 Task: Open a blank sheet, save the file as Selfimprovement.doc and add heading 'Self-improvement'Self-improvement ,with the parapraph,with the parapraph Self-improvement is the conscious effort to enhance one's knowledge, skills, and personal growth. It involves setting goals, acquiring new abilities, and developing positive habits. Self-improvement empowers individuals to reach their full potential and lead more fulfilling and meaningful lives.Apply Font Style Andalus And font size 15. Apply font style in  Heading Elephant and font size 15 Change heading alignment to  Center
Action: Mouse moved to (203, 227)
Screenshot: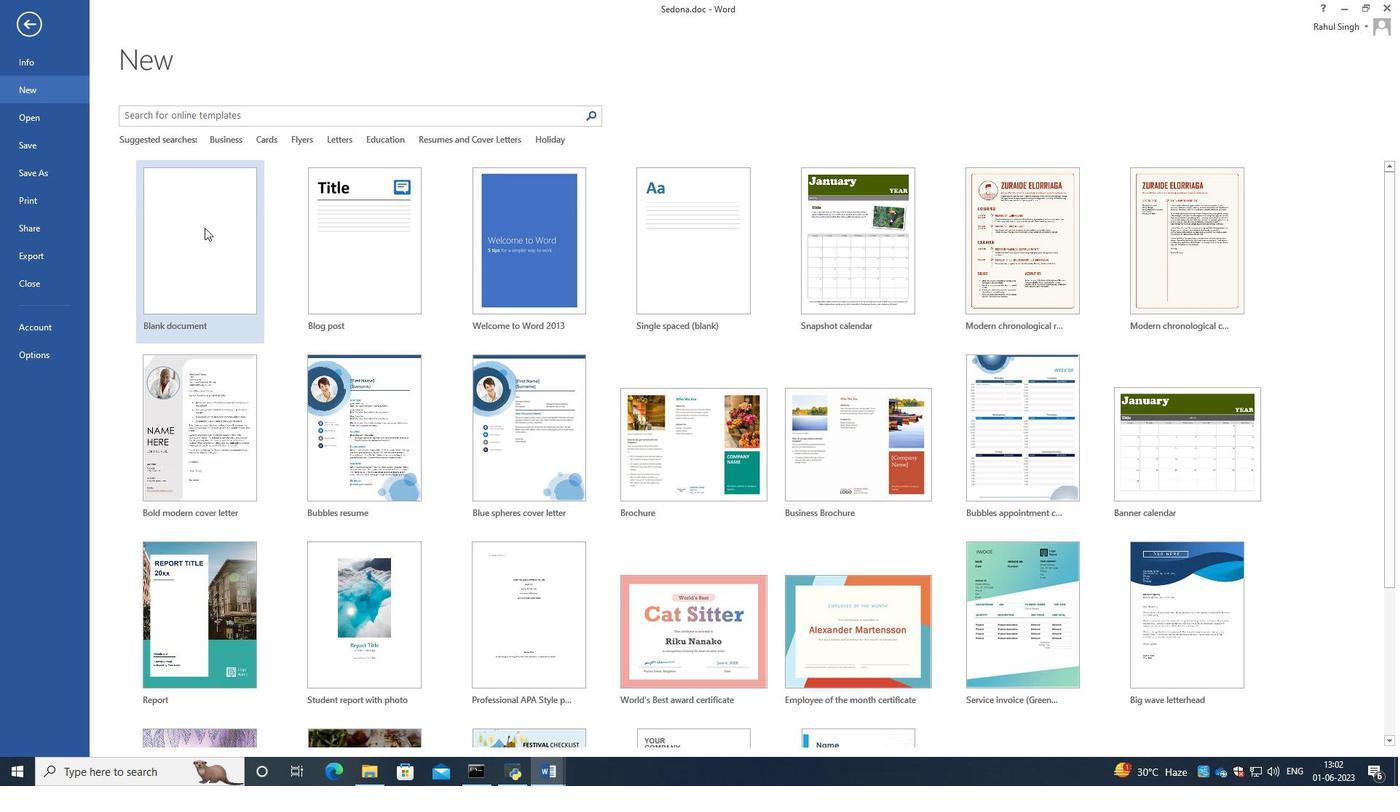 
Action: Mouse pressed left at (203, 227)
Screenshot: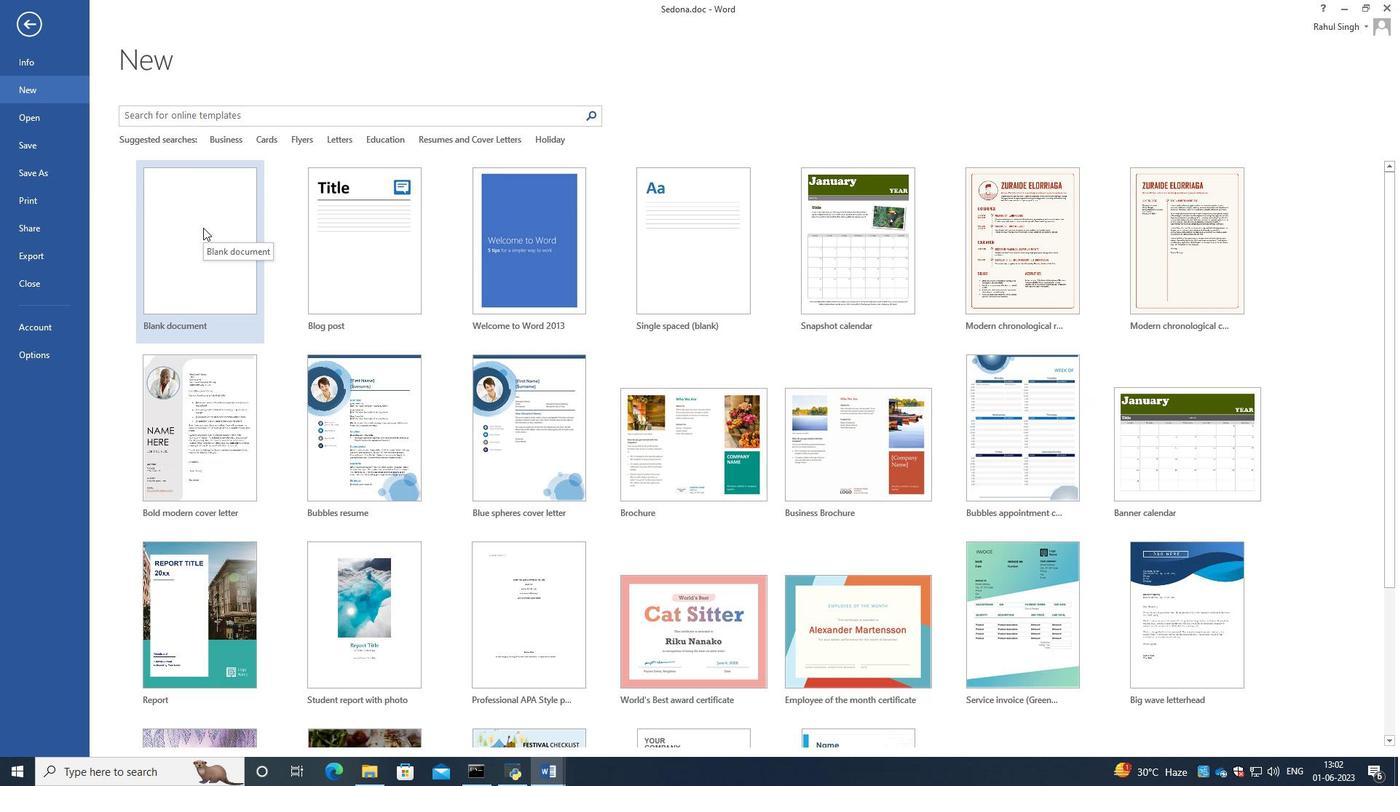
Action: Mouse moved to (23, 23)
Screenshot: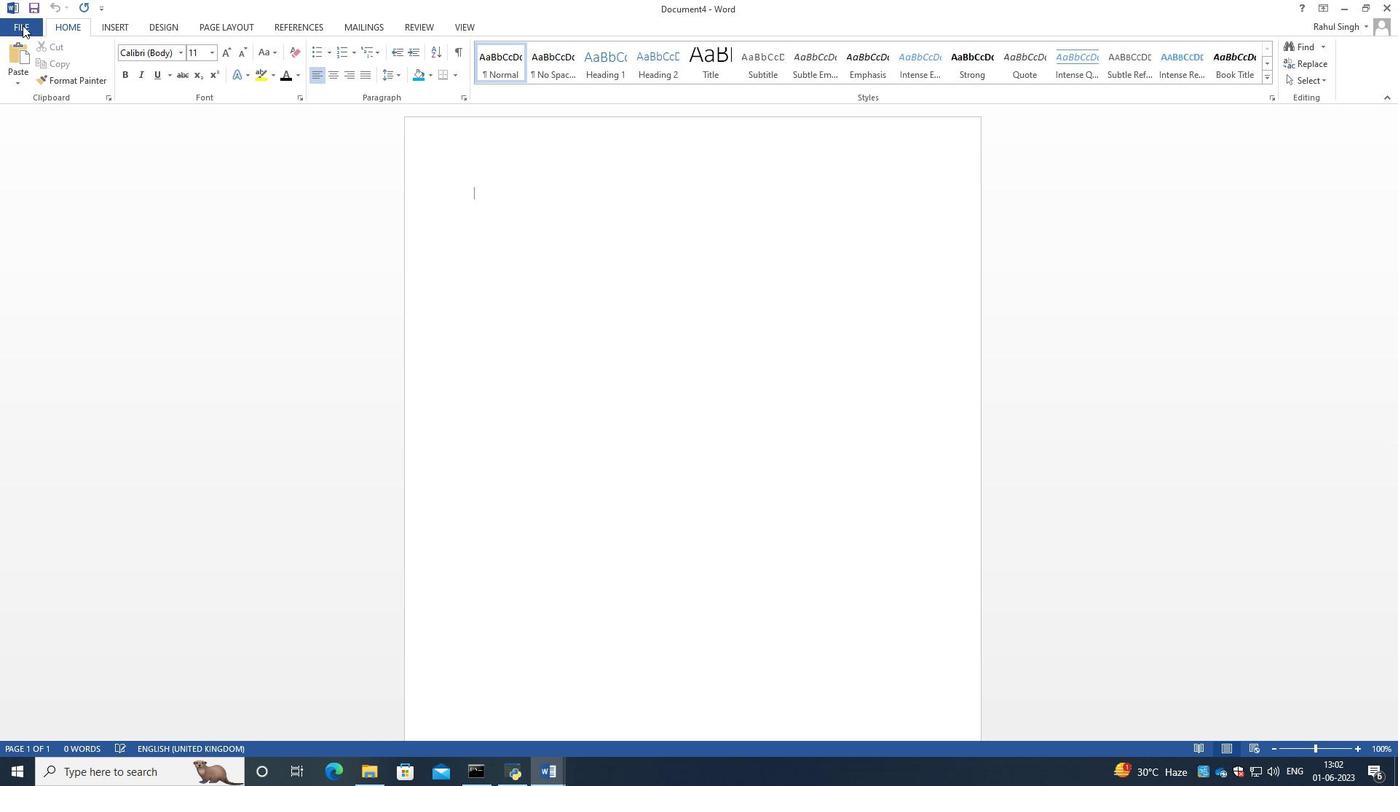 
Action: Mouse pressed left at (23, 23)
Screenshot: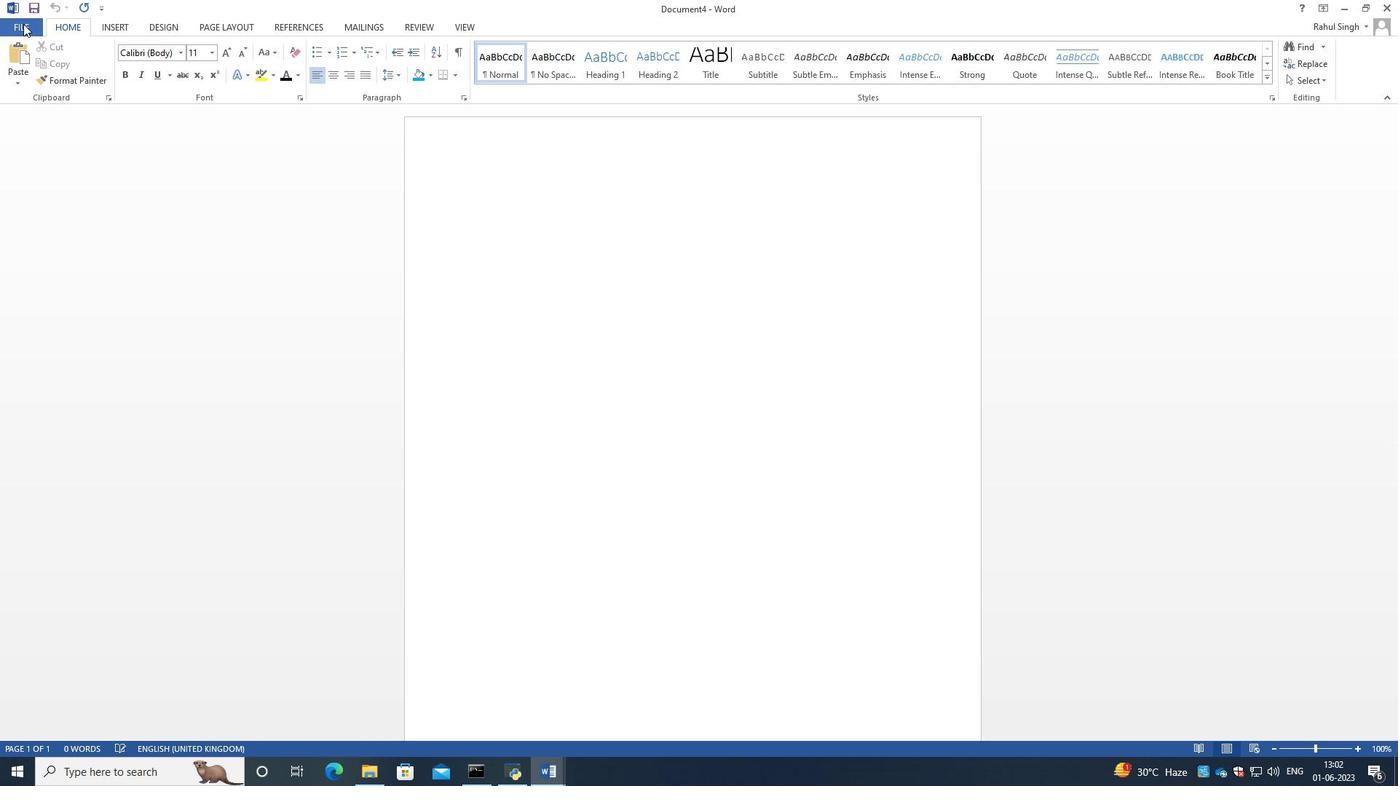 
Action: Mouse moved to (54, 179)
Screenshot: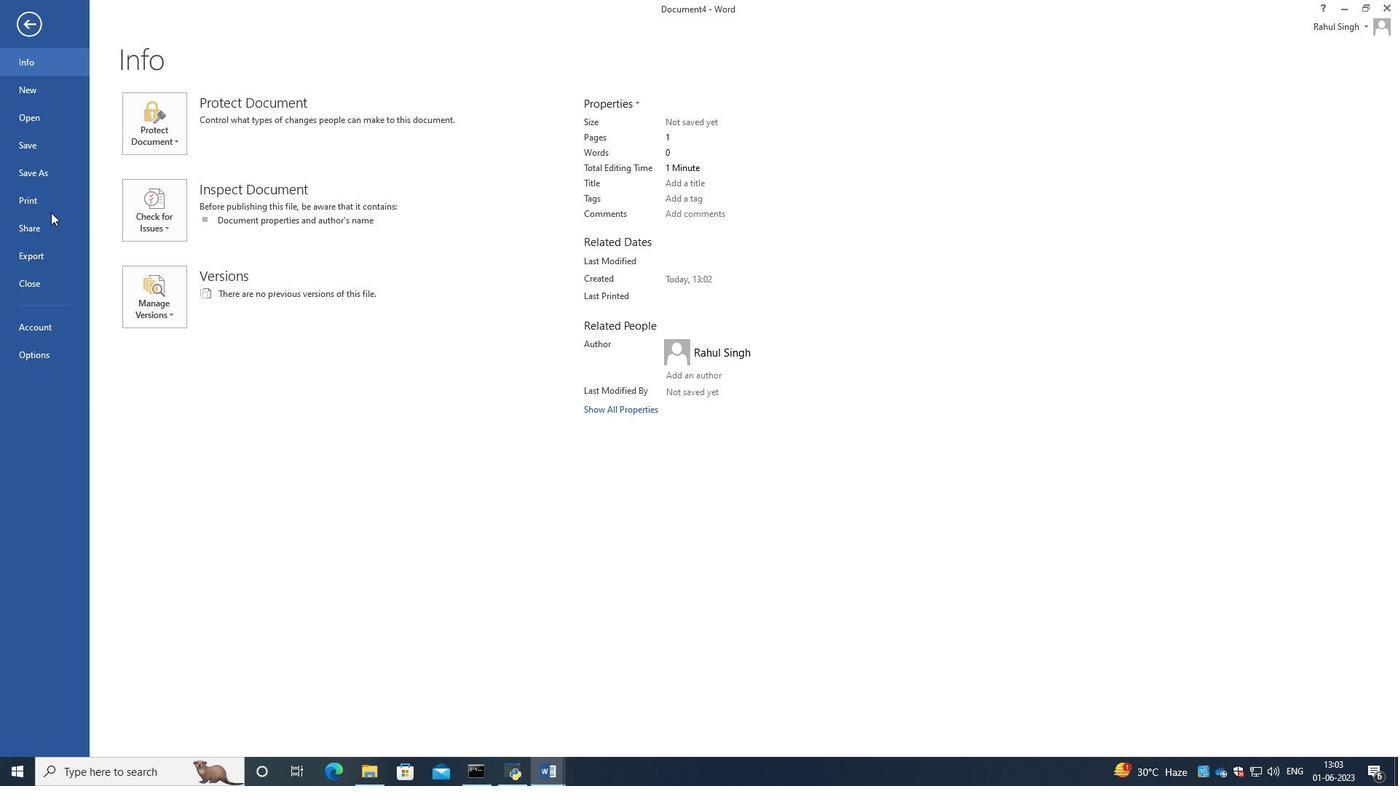 
Action: Mouse pressed left at (54, 179)
Screenshot: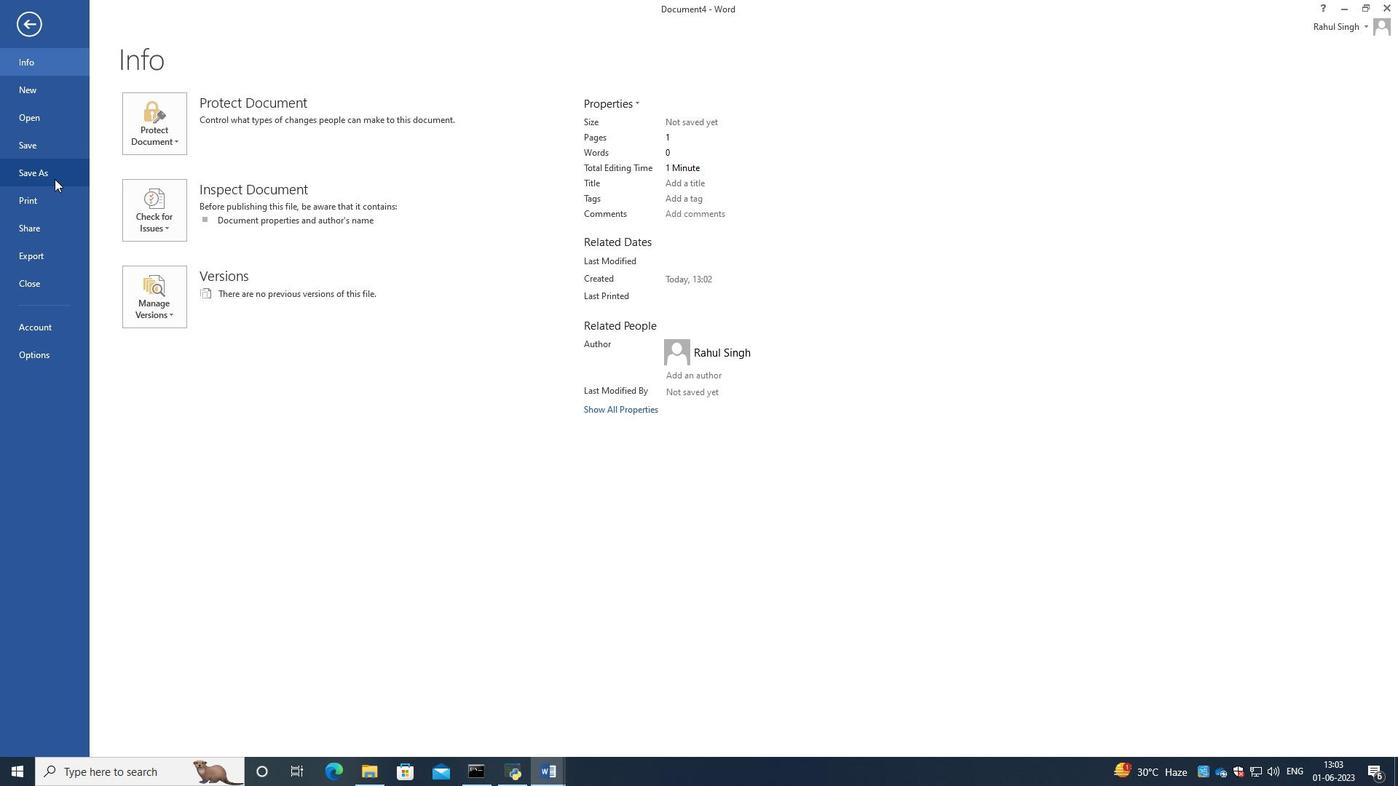 
Action: Mouse moved to (397, 199)
Screenshot: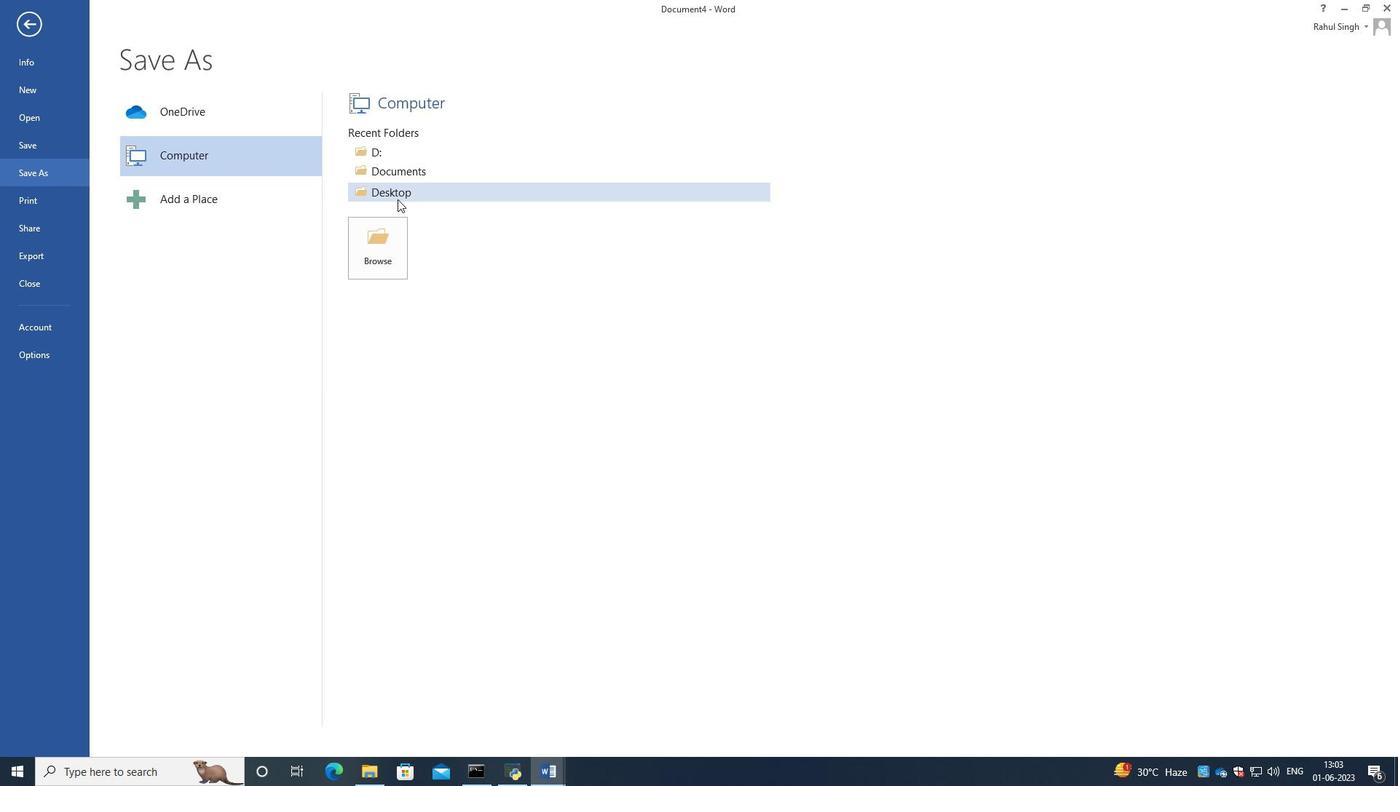 
Action: Mouse pressed left at (397, 199)
Screenshot: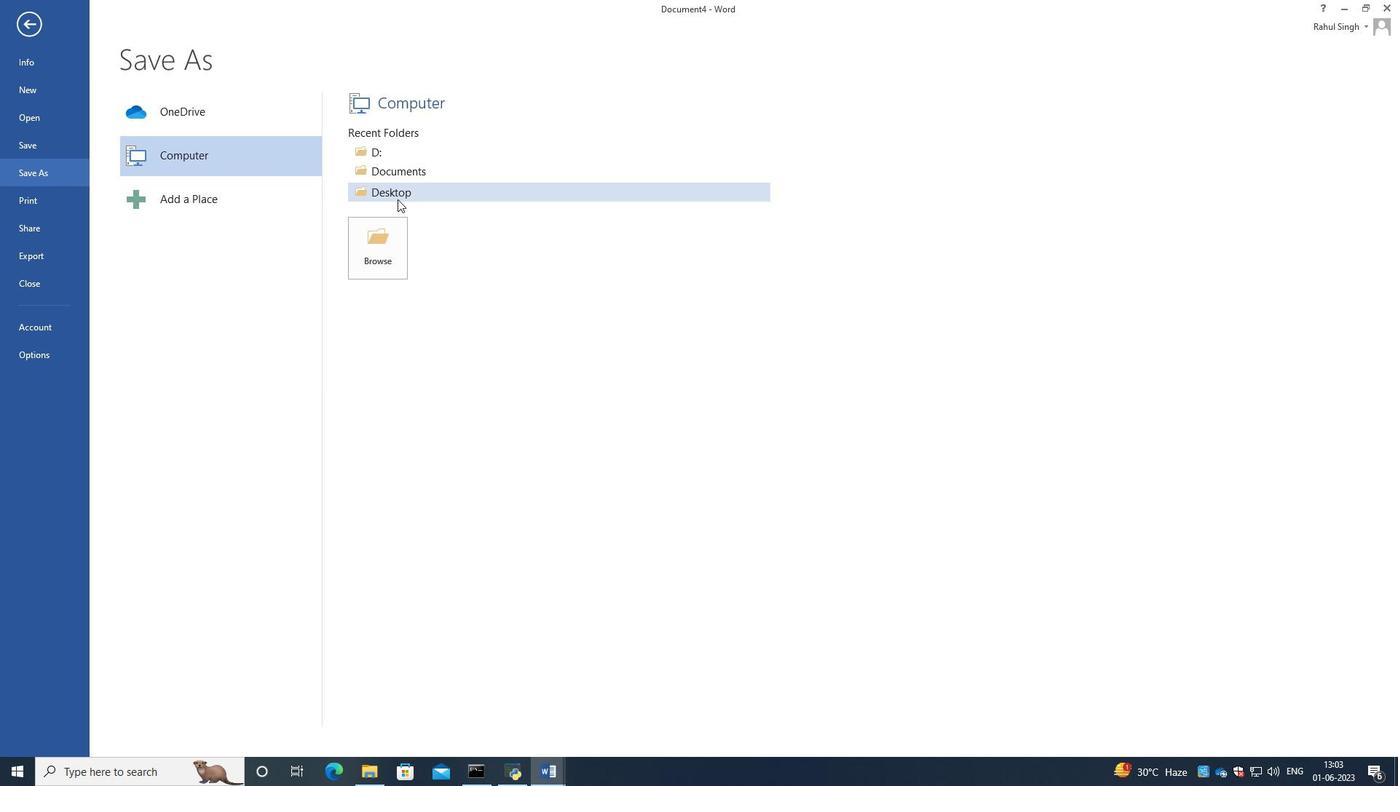 
Action: Mouse moved to (85, 252)
Screenshot: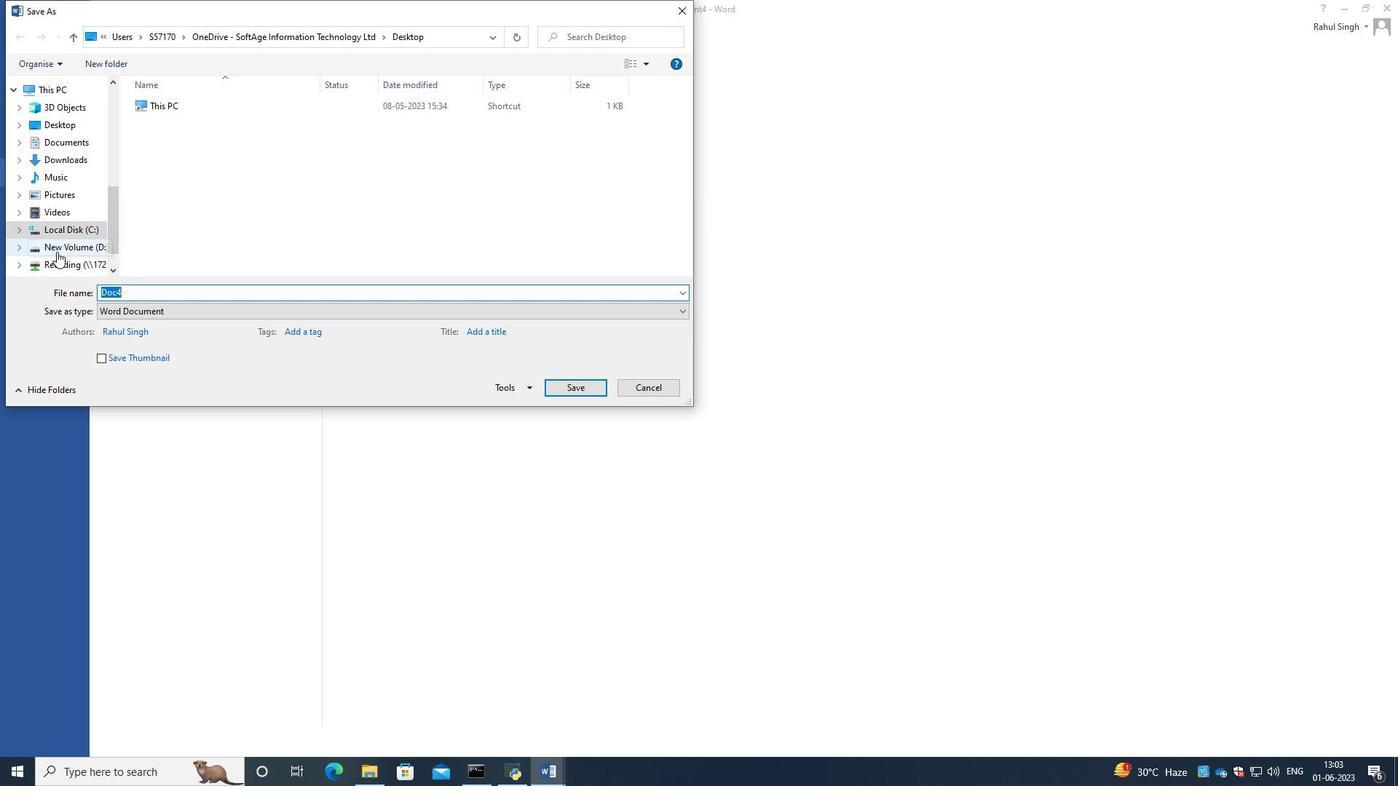 
Action: Mouse pressed left at (85, 252)
Screenshot: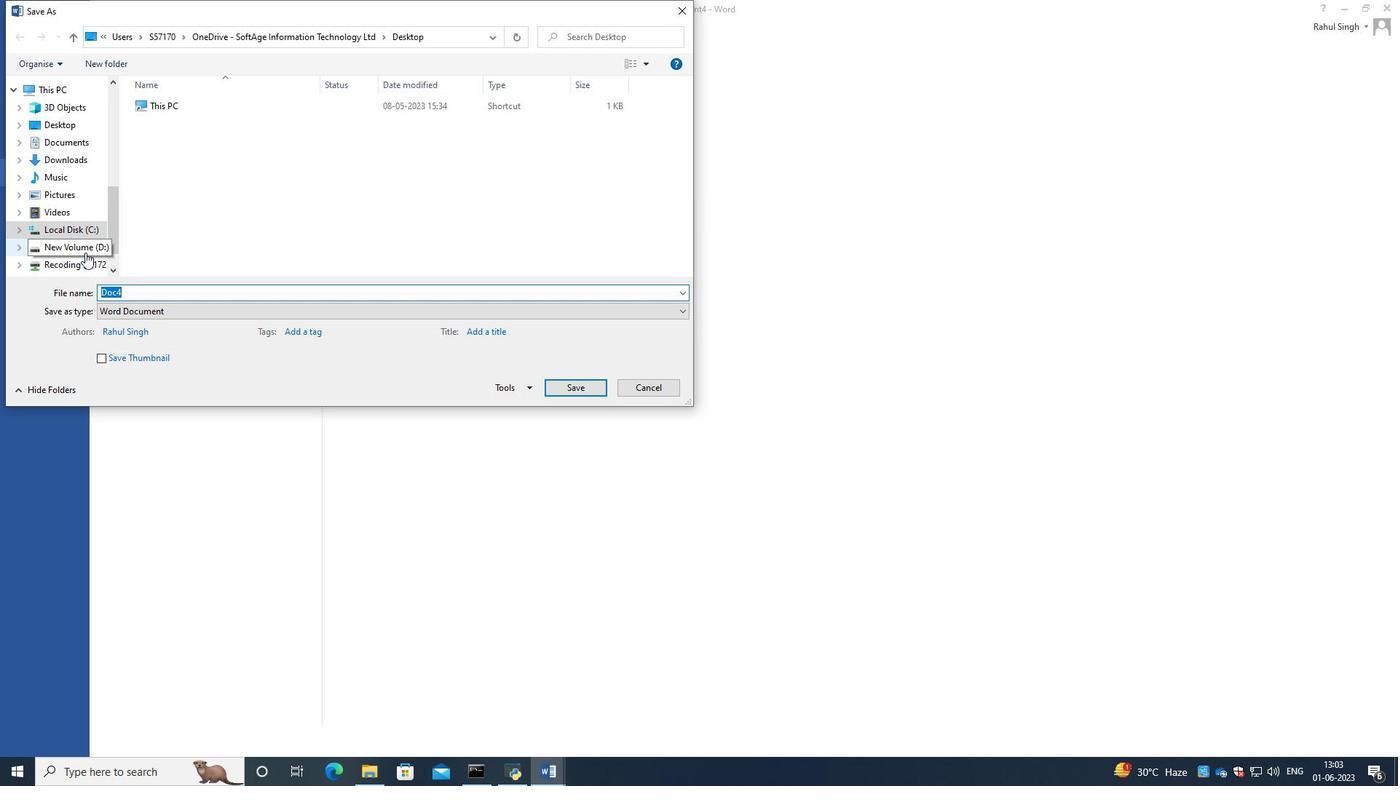 
Action: Mouse moved to (172, 289)
Screenshot: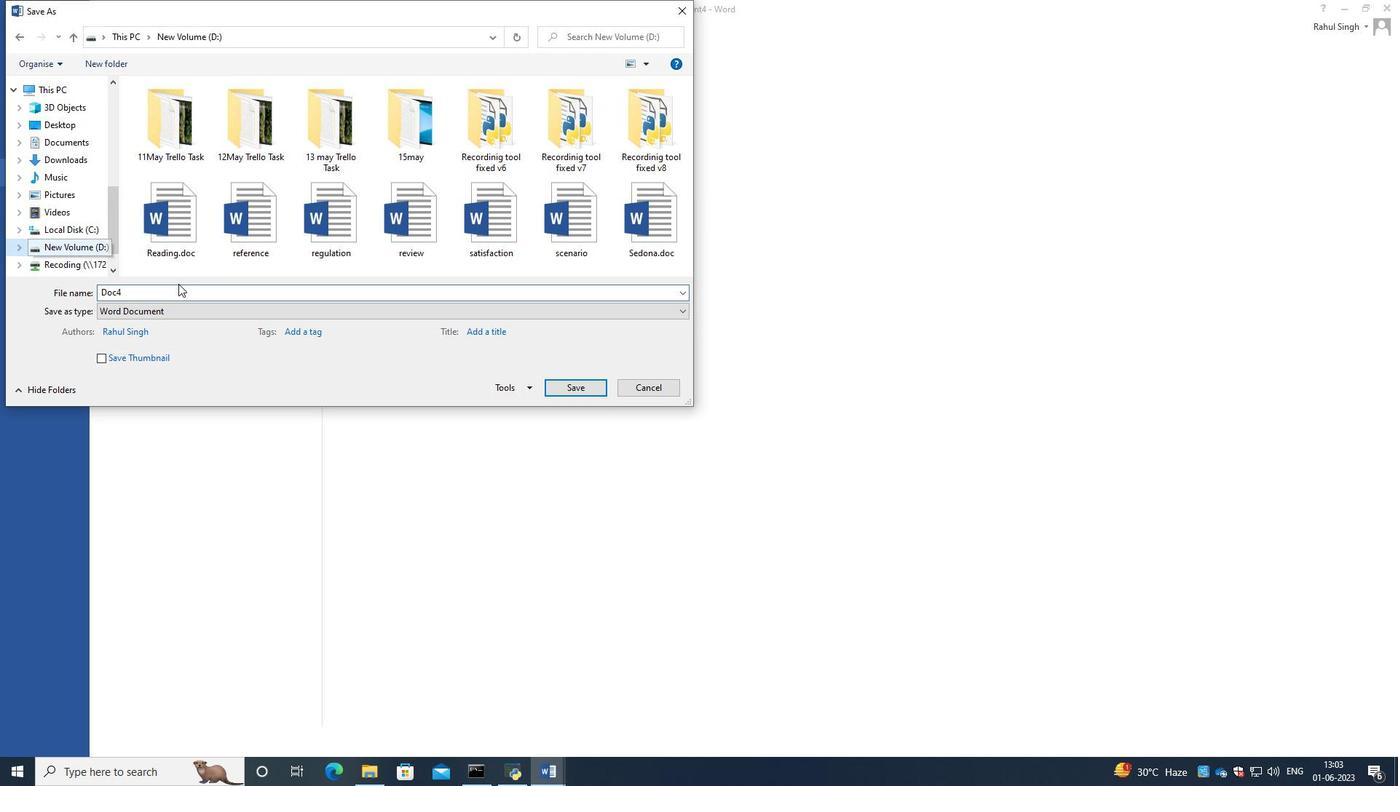 
Action: Mouse pressed left at (172, 289)
Screenshot: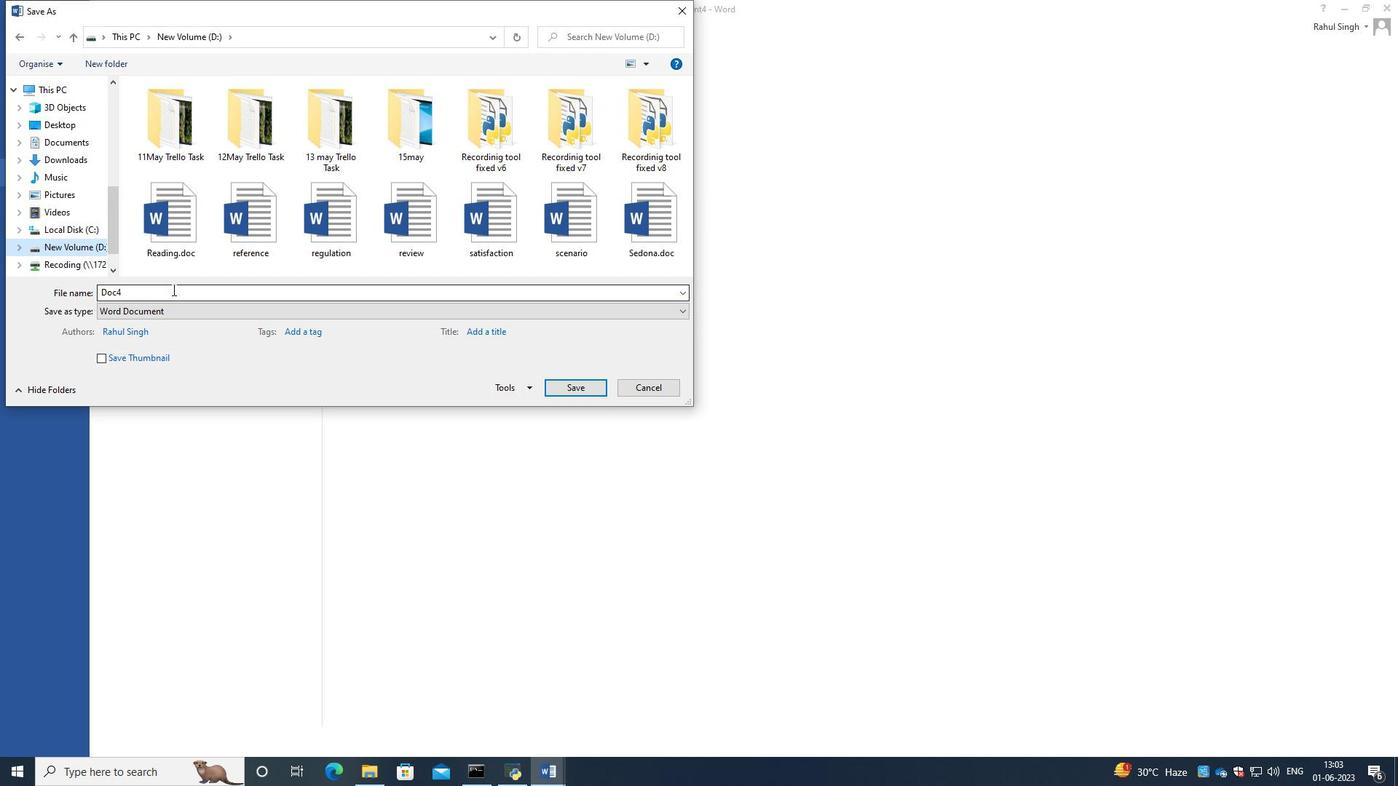 
Action: Key pressed <Key.backspace><Key.caps_lock>S<Key.caps_lock>elfimprovment.doc
Screenshot: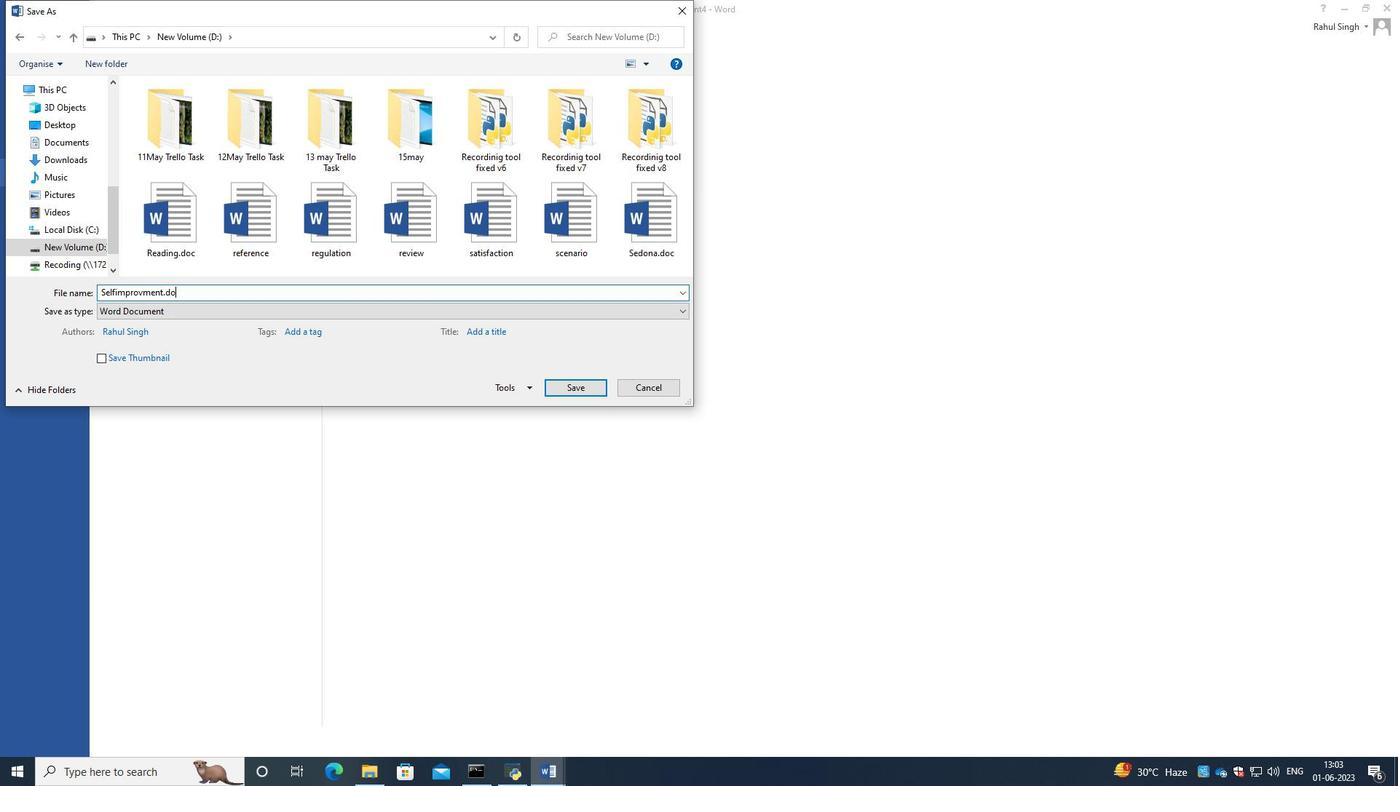 
Action: Mouse moved to (578, 385)
Screenshot: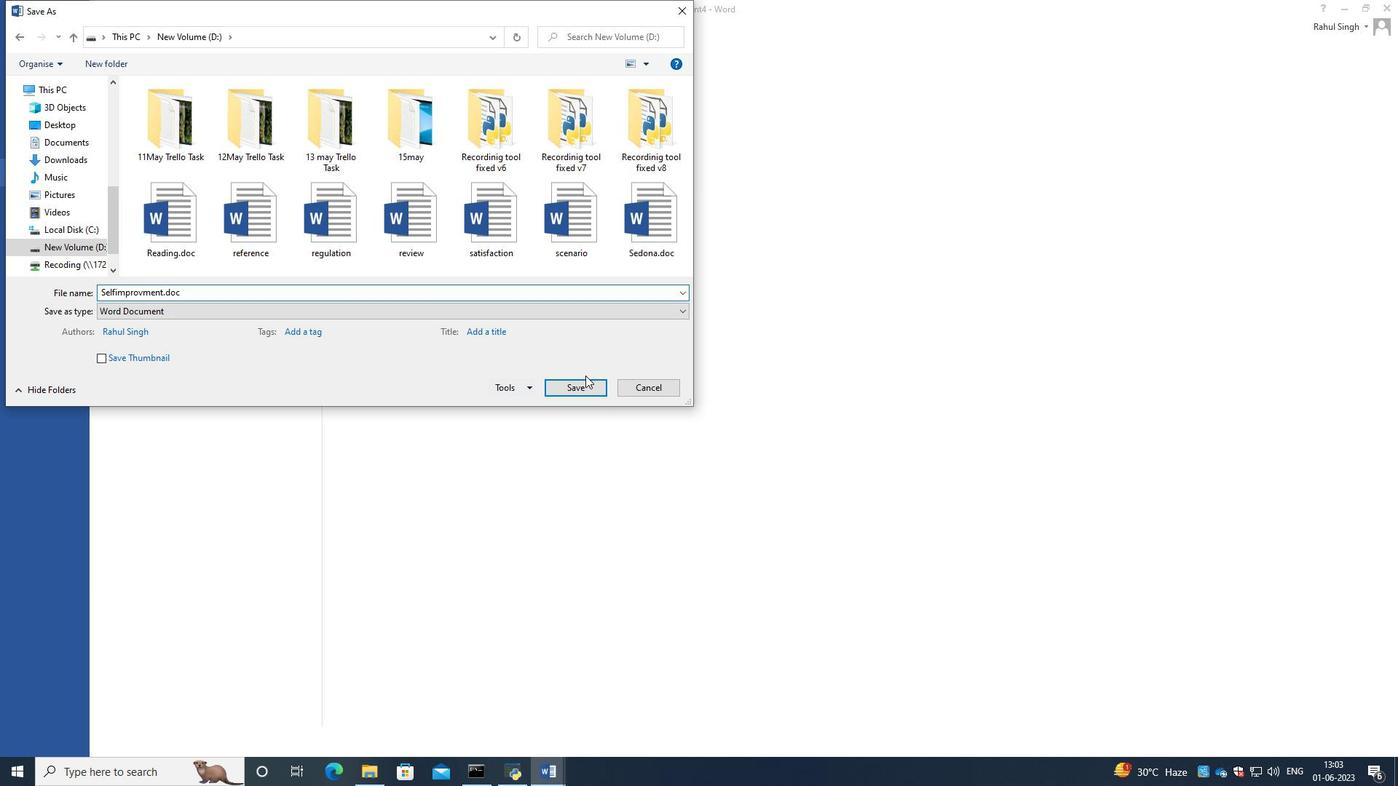 
Action: Mouse pressed left at (578, 385)
Screenshot: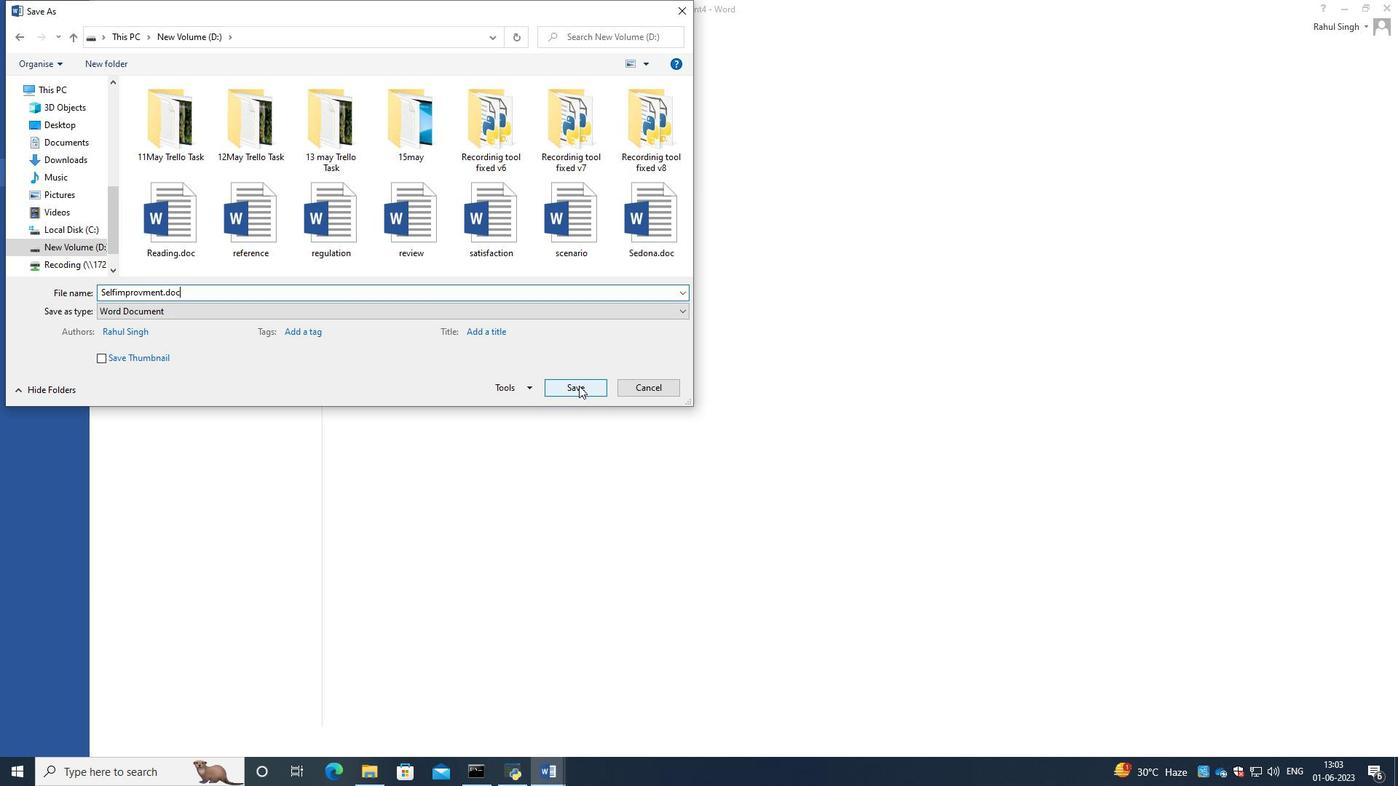 
Action: Mouse moved to (499, 132)
Screenshot: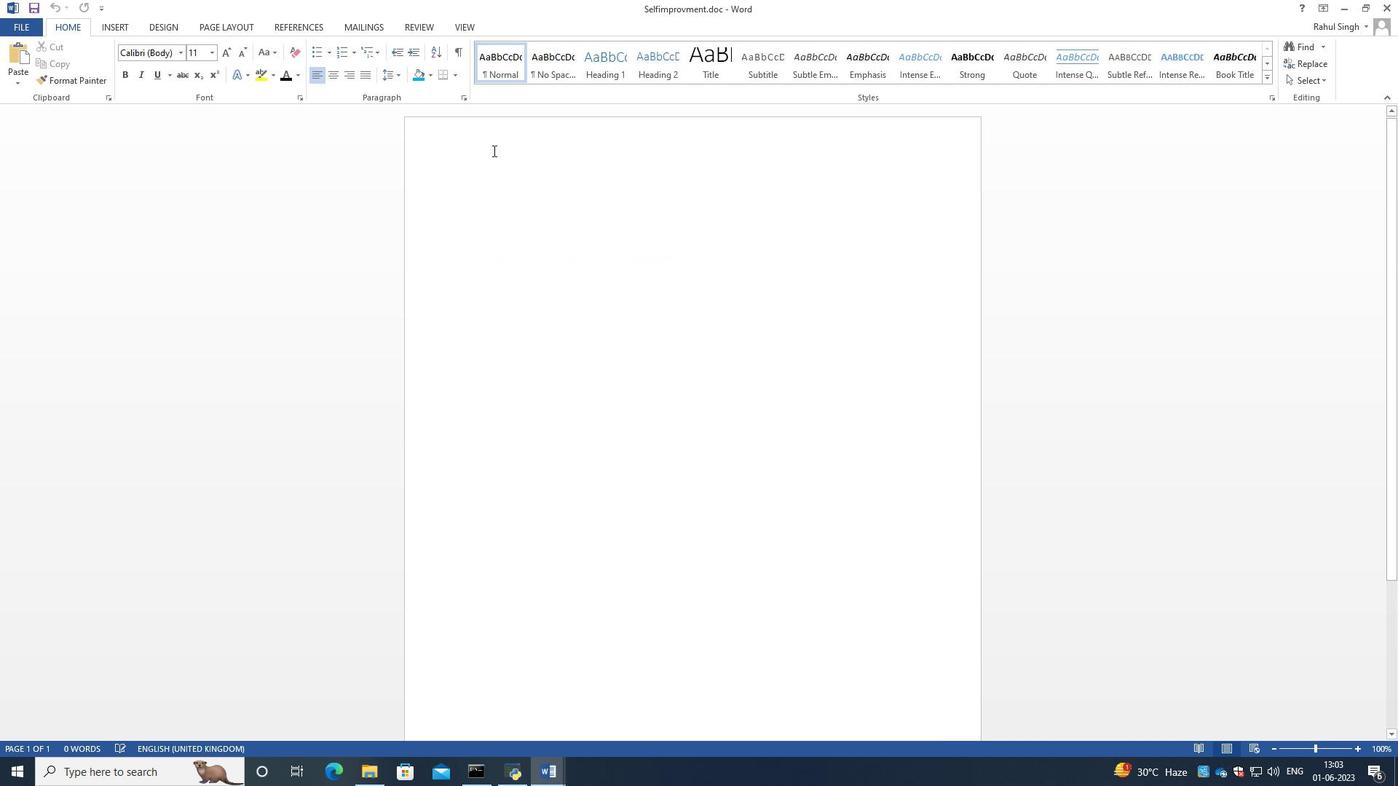 
Action: Key pressed <Key.caps_lock>S<Key.caps_lock>elf-<Key.caps_lock>I<Key.caps_lock><Key.backspace>improvemt<Key.space><Key.backspace><Key.backspace><Key.backspace><Key.backspace><Key.backspace>vement<Key.enter><Key.enter><Key.caps_lock>S<Key.caps_lock>elf-improvemt<Key.backspace>etn<Key.space><Key.backspace><Key.backspace><Key.backspace>nt<Key.space>is<Key.space>the<Key.space>conscious<Key.space>effort<Key.space>to<Key.space>enhance<Key.space>one-s;<Key.backspace>'knowledge<Key.space>,<Key.space>sk<Key.backspace><Key.backspace><Key.backspace><Key.backspace><Key.backspace><Key.backspace><Key.backspace><Key.backspace><Key.backspace><Key.backspace><Key.backspace><Key.backspace><Key.backspace><Key.backspace><Key.backspace><Key.space><Key.backspace><Key.backspace><Key.backspace>'s<Key.space>knowledge<Key.space>,<Key.space>skills<Key.space>and<Key.space>personal<Key.space>growth.<Key.space><Key.caps_lock>I<Key.caps_lock>t<Key.space>
Screenshot: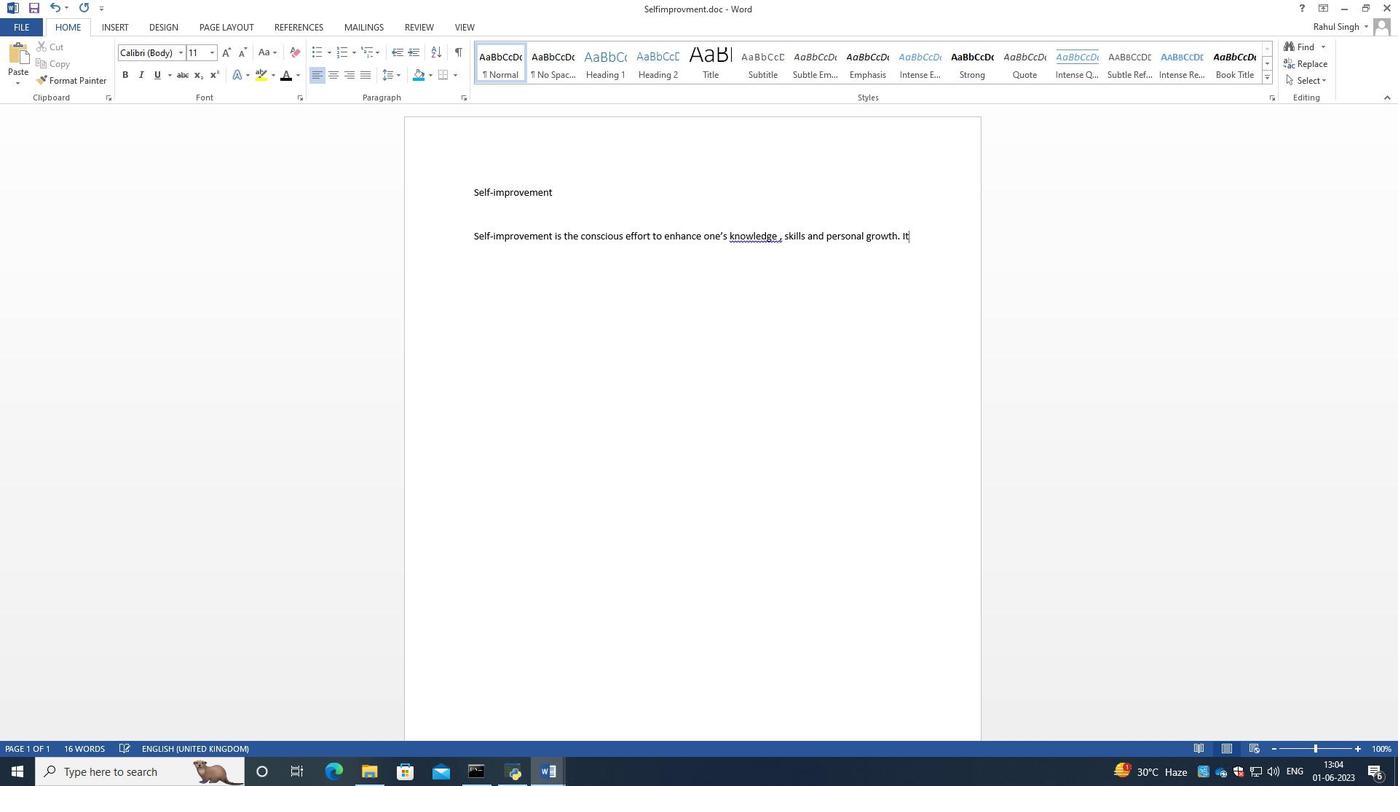 
Action: Mouse moved to (786, 235)
Screenshot: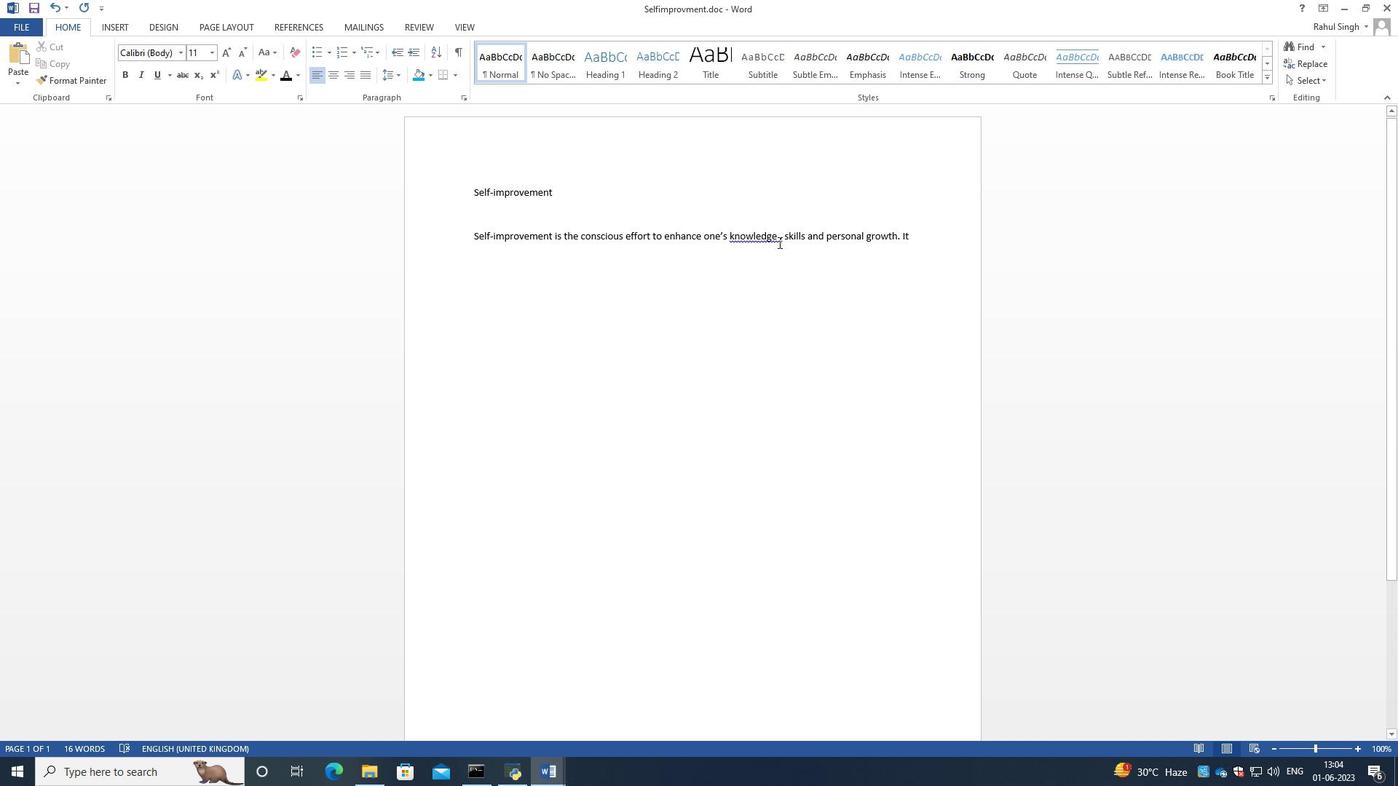
Action: Mouse pressed left at (786, 235)
Screenshot: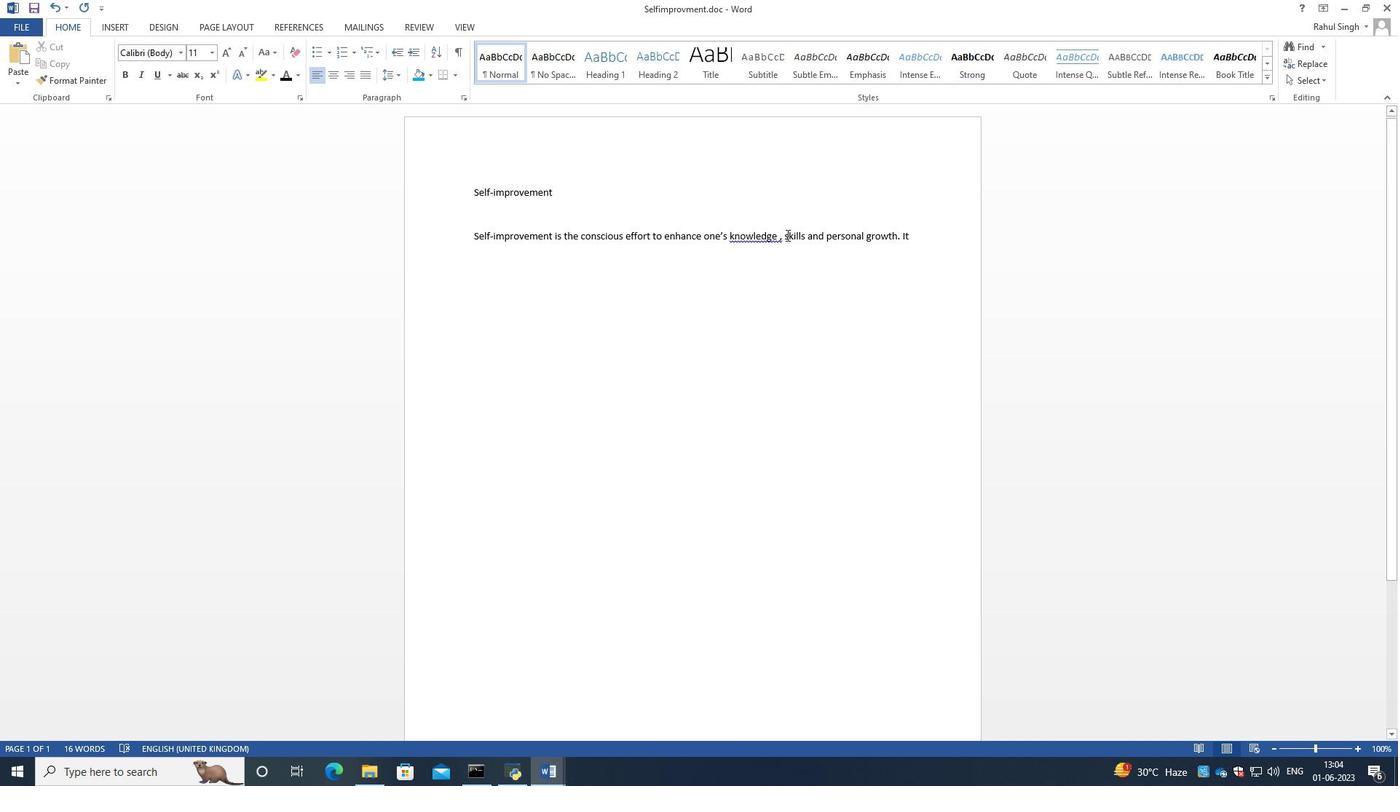 
Action: Mouse moved to (782, 235)
Screenshot: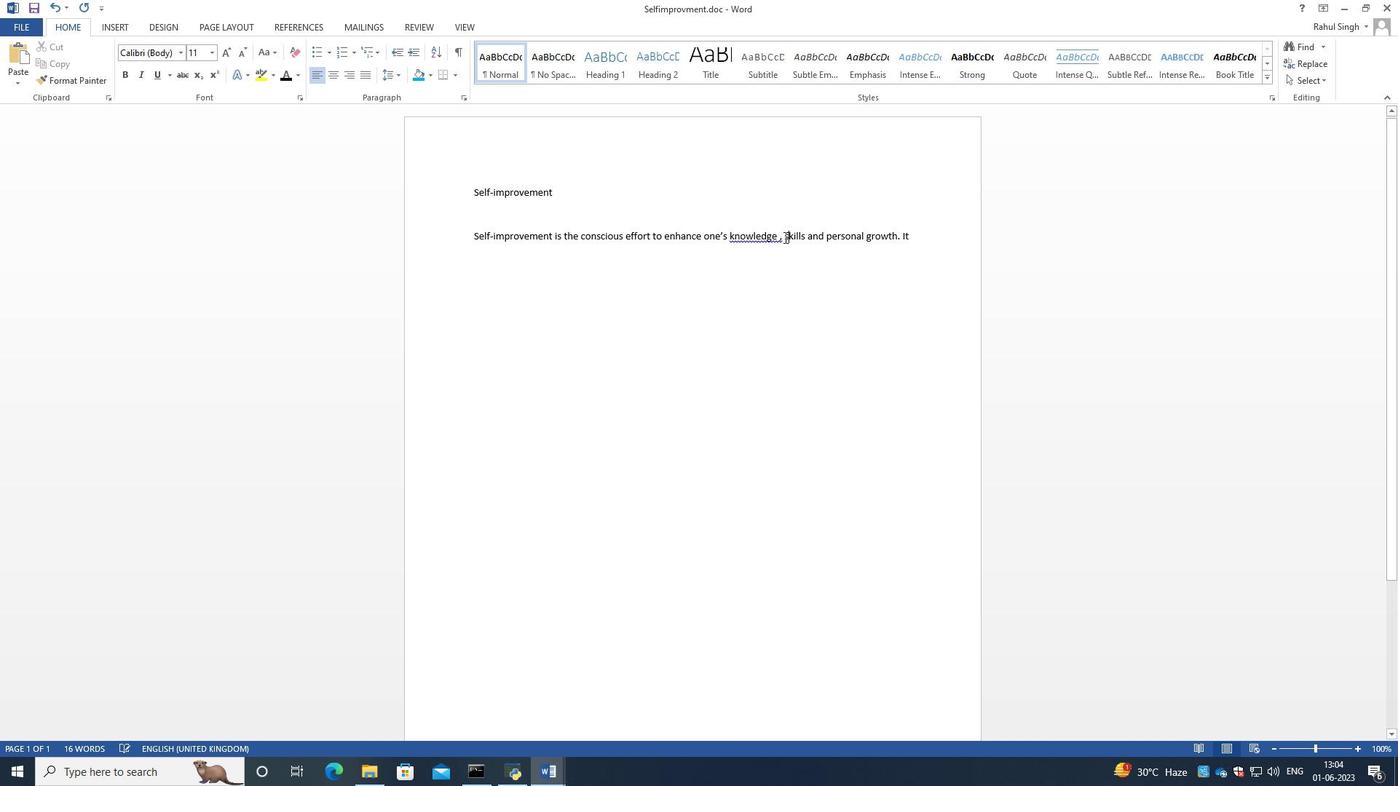 
Action: Mouse pressed left at (782, 235)
Screenshot: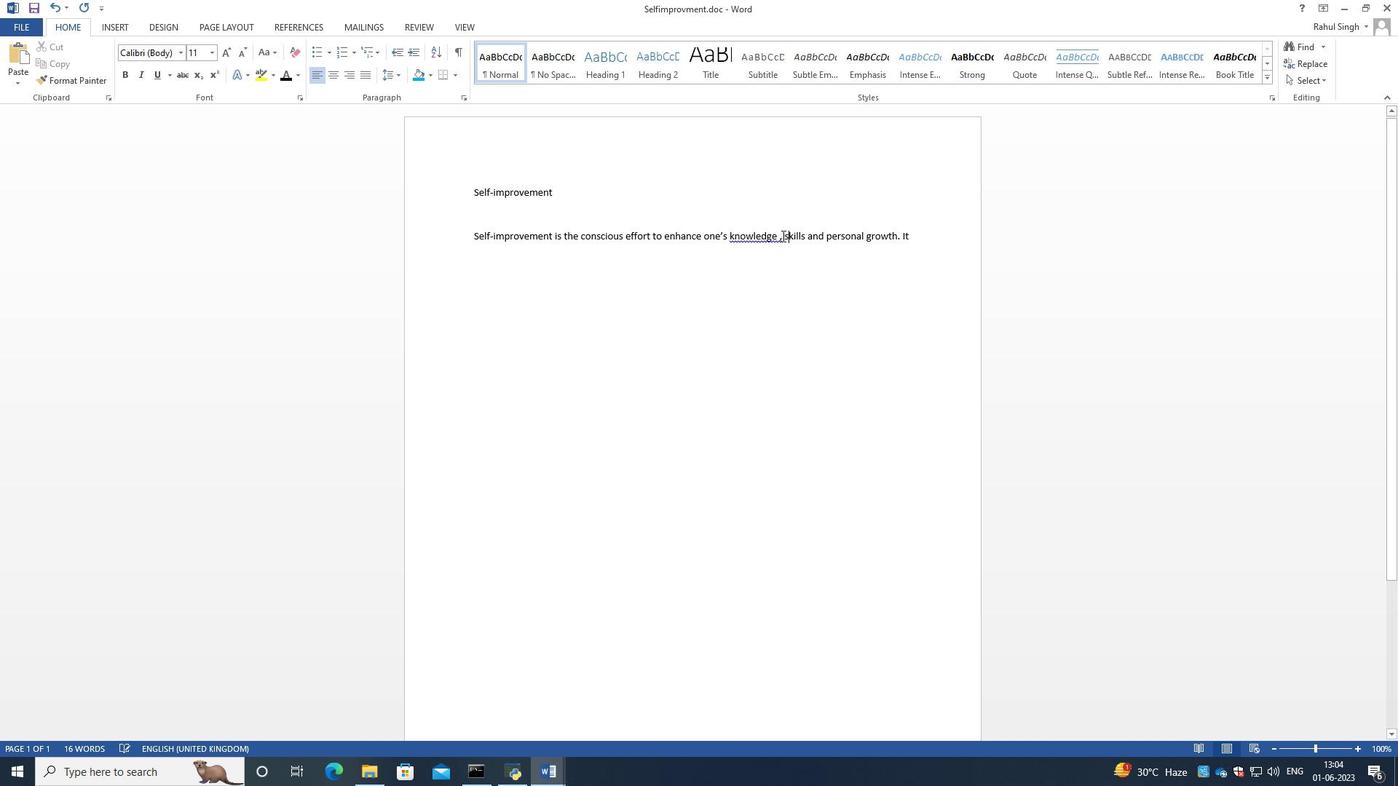 
Action: Mouse moved to (796, 243)
Screenshot: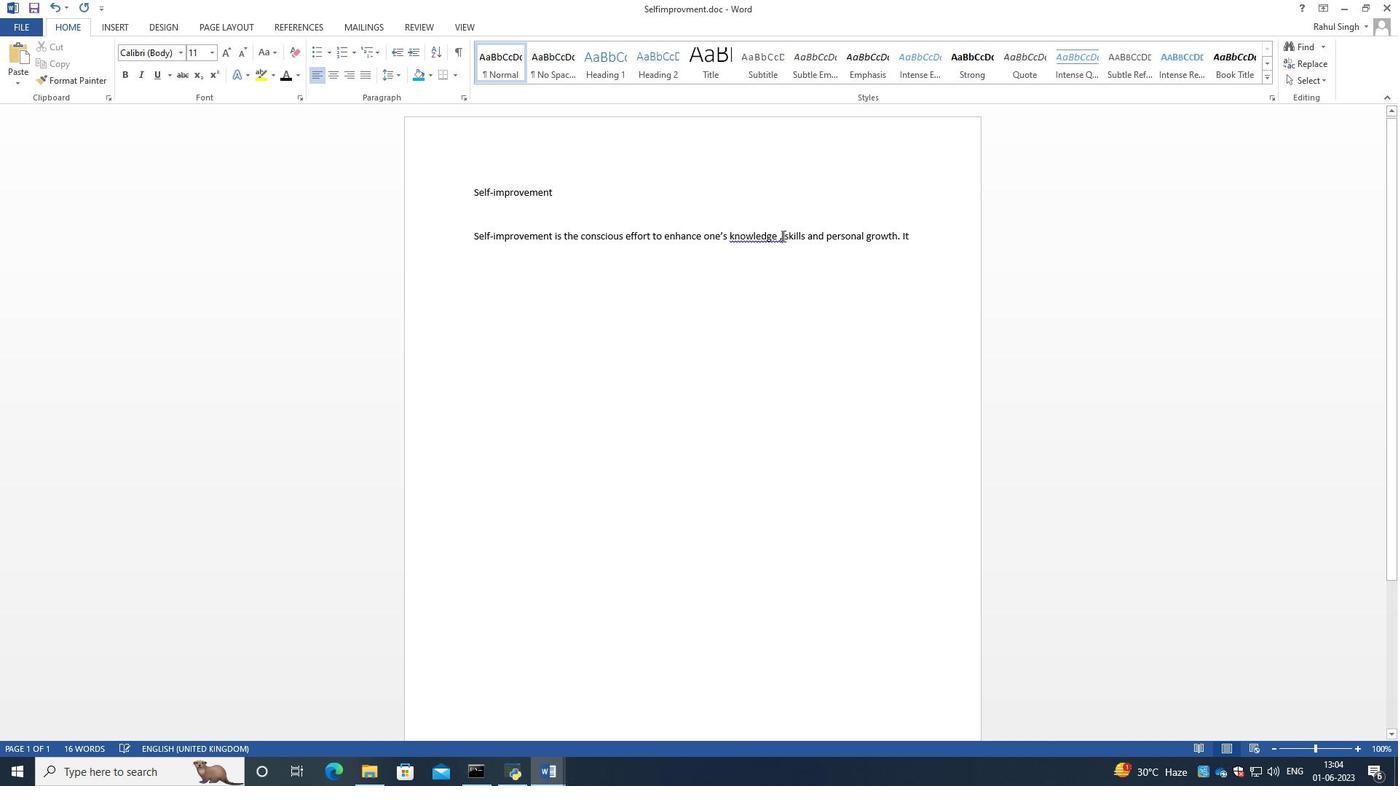 
Action: Key pressed <Key.backspace><Key.backspace>,
Screenshot: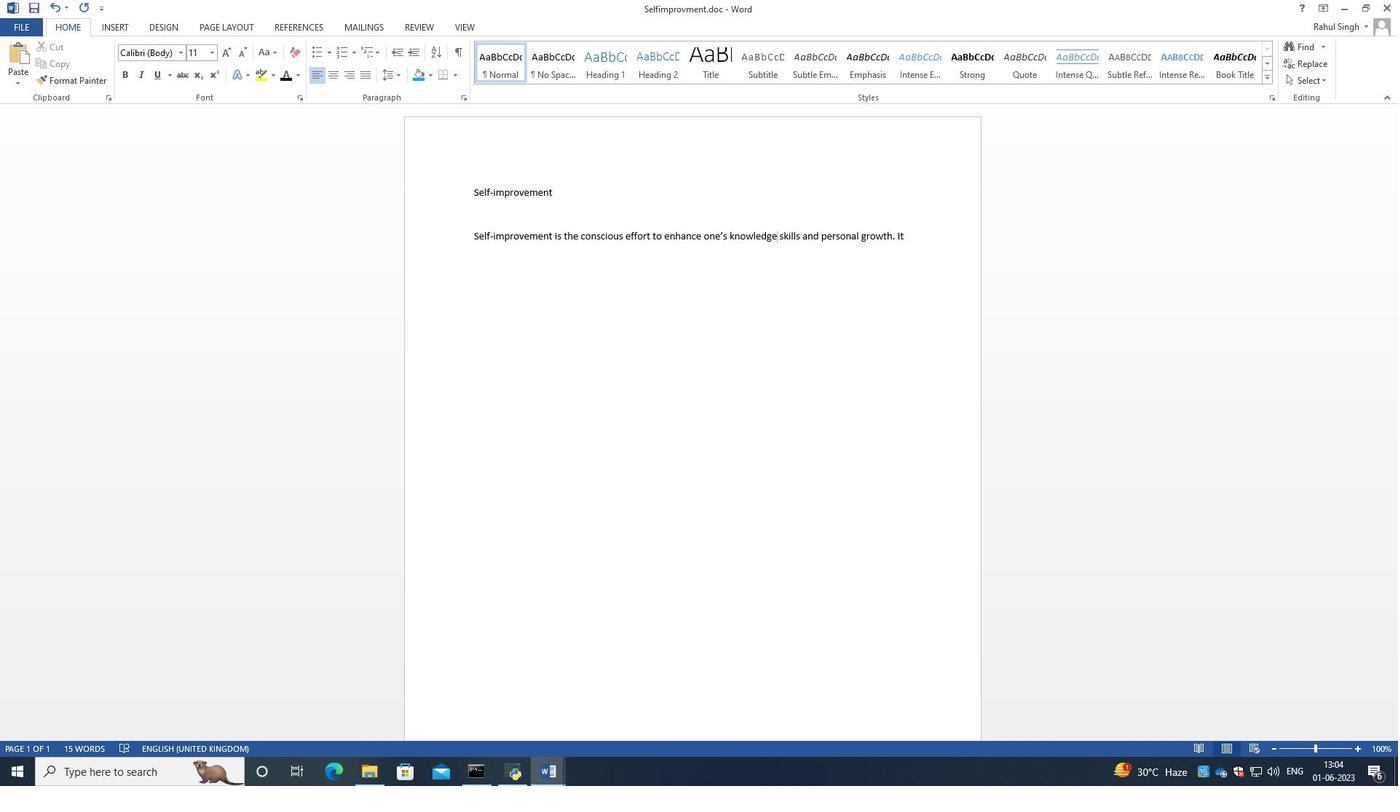 
Action: Mouse moved to (925, 230)
Screenshot: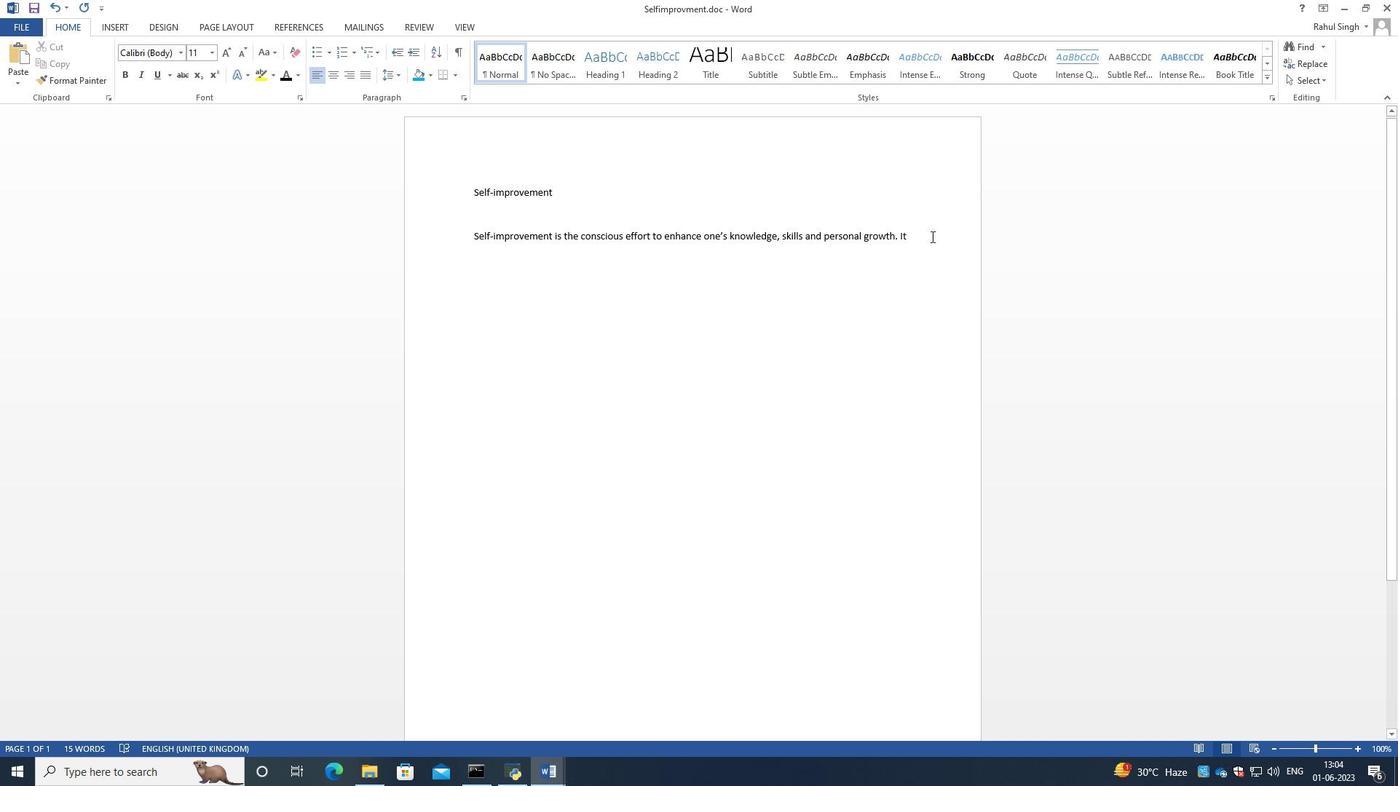 
Action: Mouse pressed left at (925, 230)
Screenshot: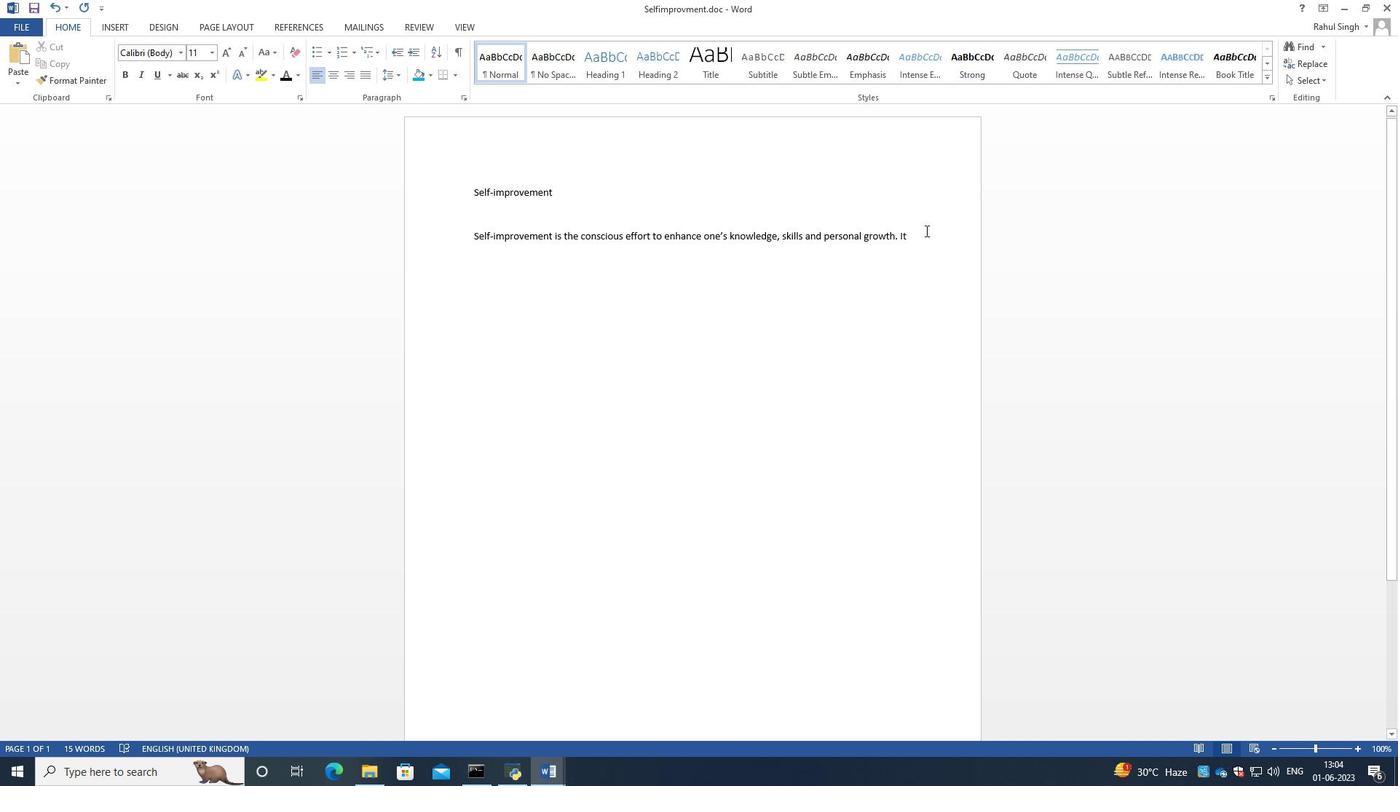 
Action: Key pressed envolves<Key.space><Key.backspace><Key.backspace><Key.backspace><Key.backspace><Key.backspace><Key.backspace><Key.backspace><Key.backspace><Key.backspace>involves<Key.space>setting<Key.space>goals<Key.space><Key.backspace>,<Key.space>acquiring<Key.space>new<Key.space>abilities,<Key.space>and<Key.space>developing<Key.space>posotive<Key.space>habits.<Key.space><Key.caps_lock>S<Key.caps_lock>elf<Key.space>-<Key.space>improvme<Key.backspace><Key.backspace>ement<Key.space>empowers<Key.space>individus<Key.backspace>als<Key.space>to<Key.space>reach<Key.space>their<Key.space>full<Key.space>potential<Key.space>and<Key.space>lead<Key.space>more<Key.space>fulfilling<Key.space>and<Key.space>meaningful<Key.space>lives.
Screenshot: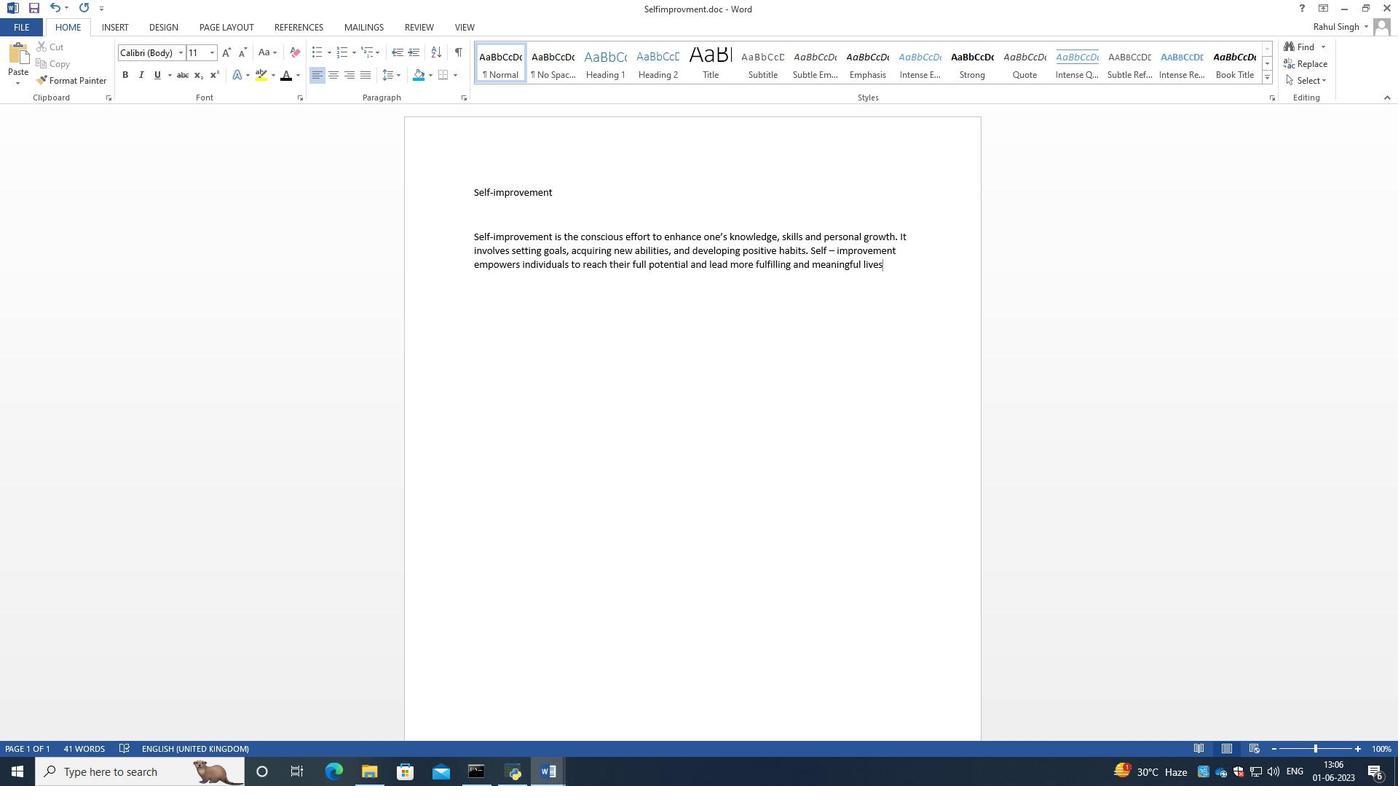 
Action: Mouse moved to (471, 233)
Screenshot: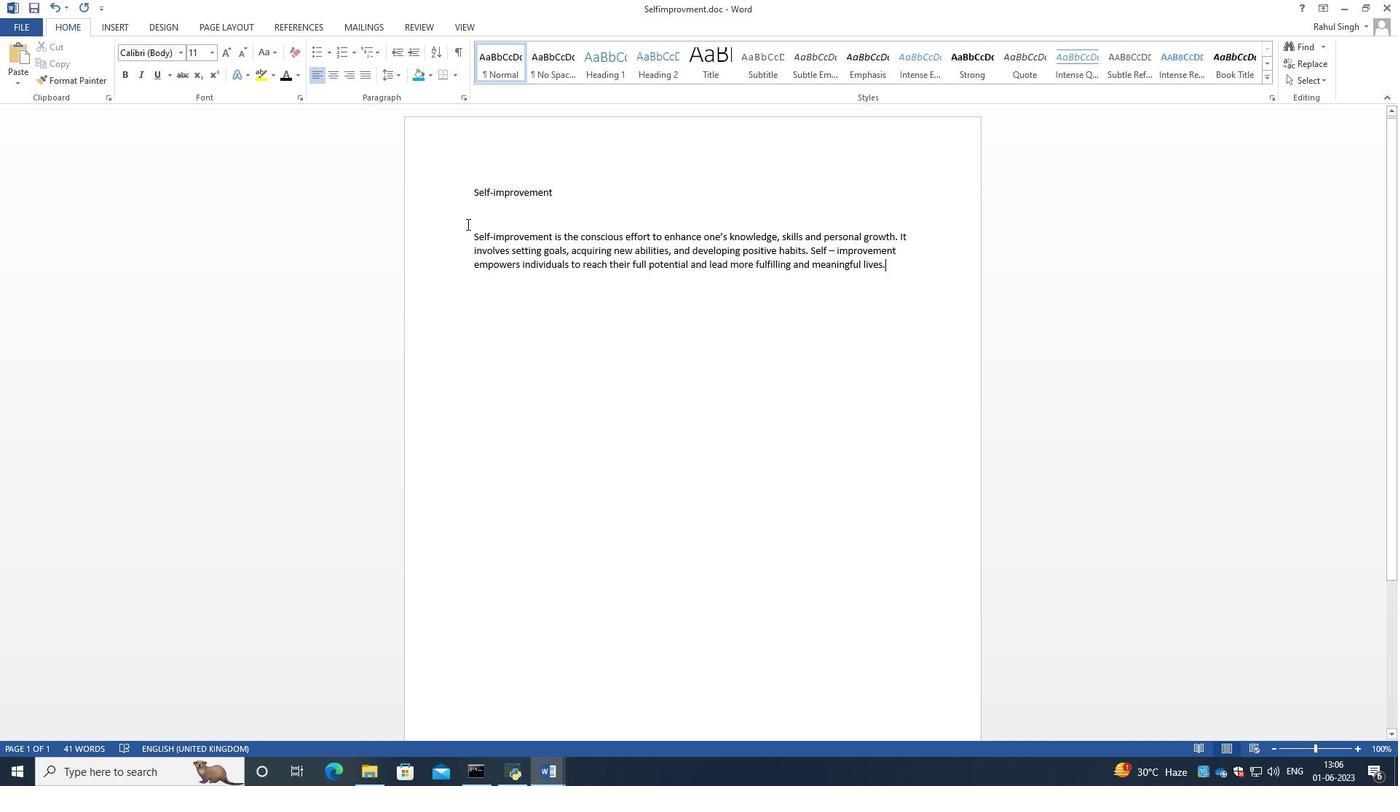 
Action: Mouse pressed left at (471, 233)
Screenshot: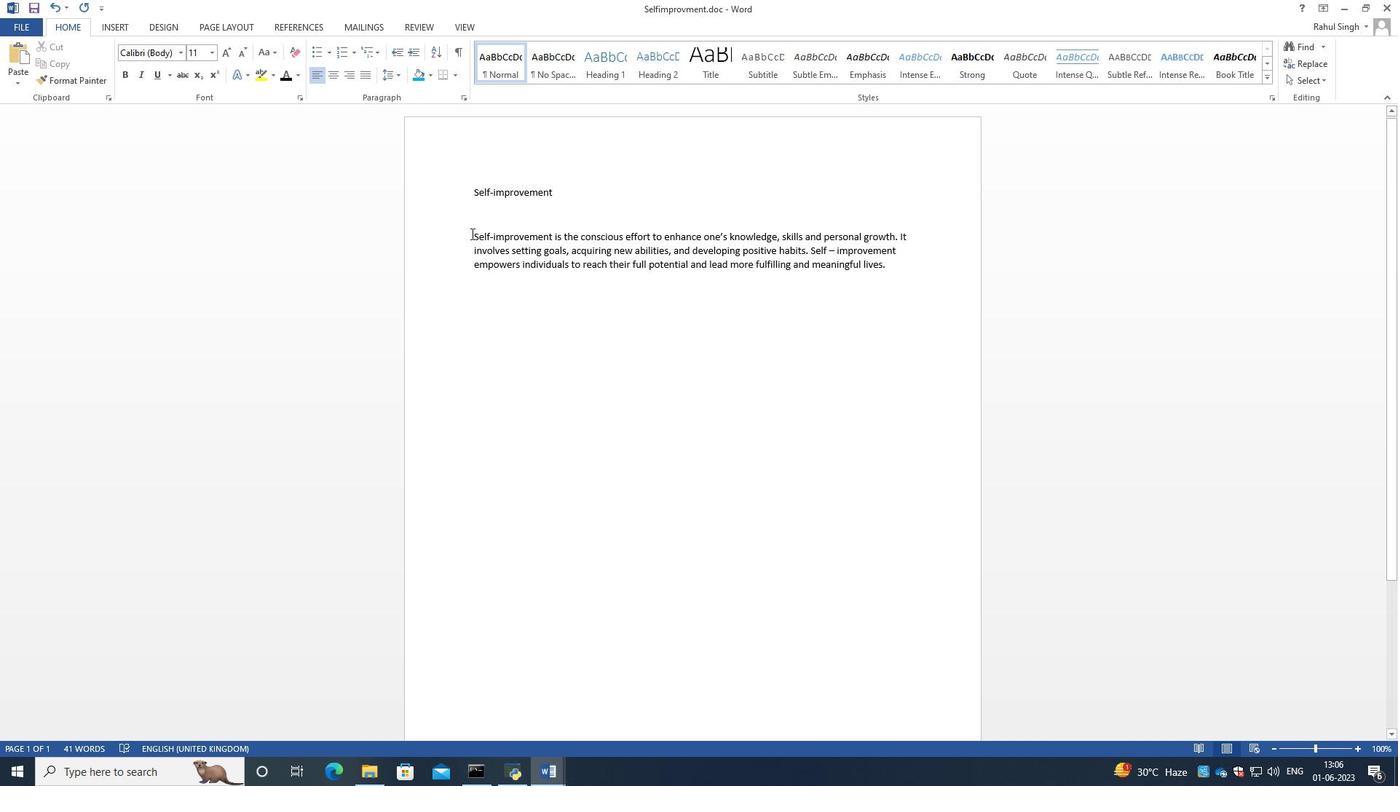 
Action: Mouse moved to (171, 50)
Screenshot: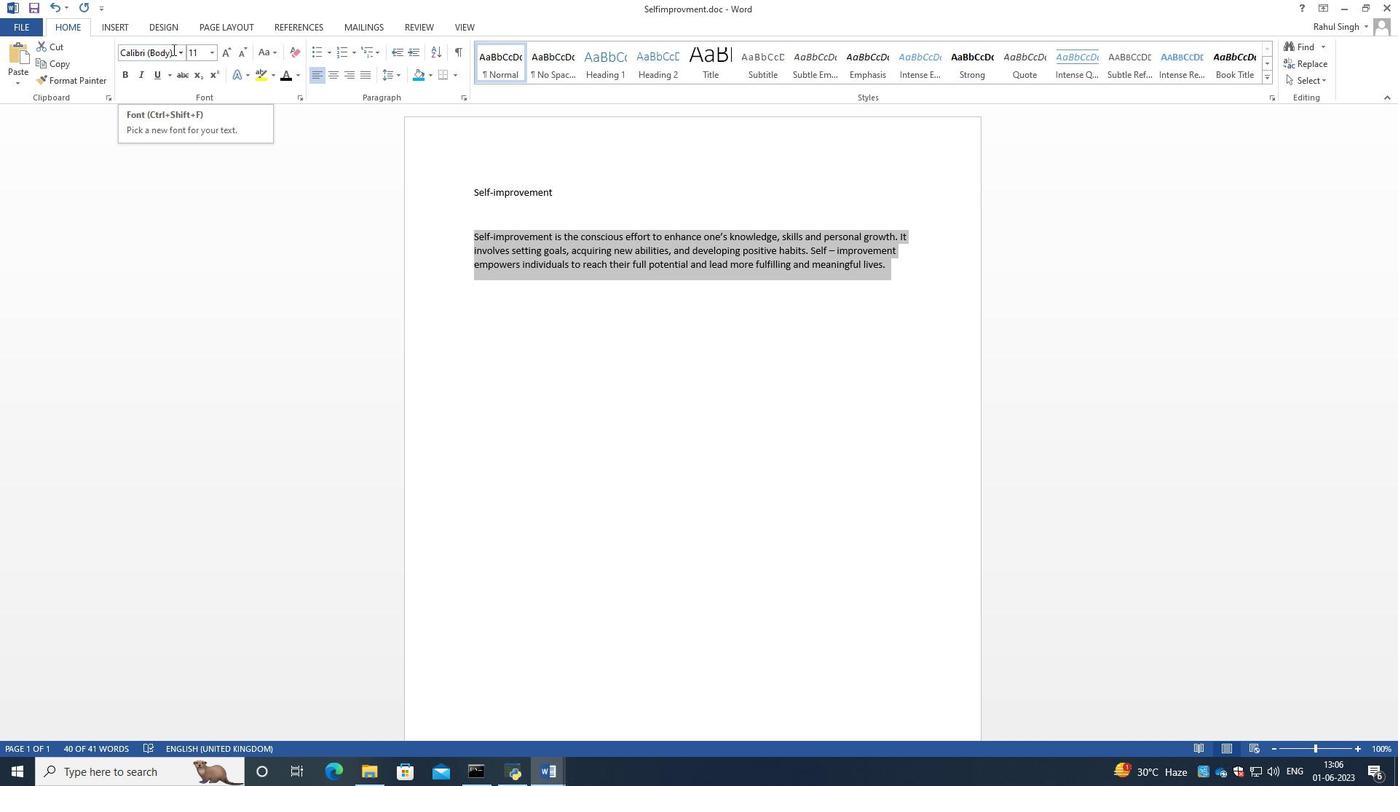 
Action: Mouse pressed left at (171, 50)
Screenshot: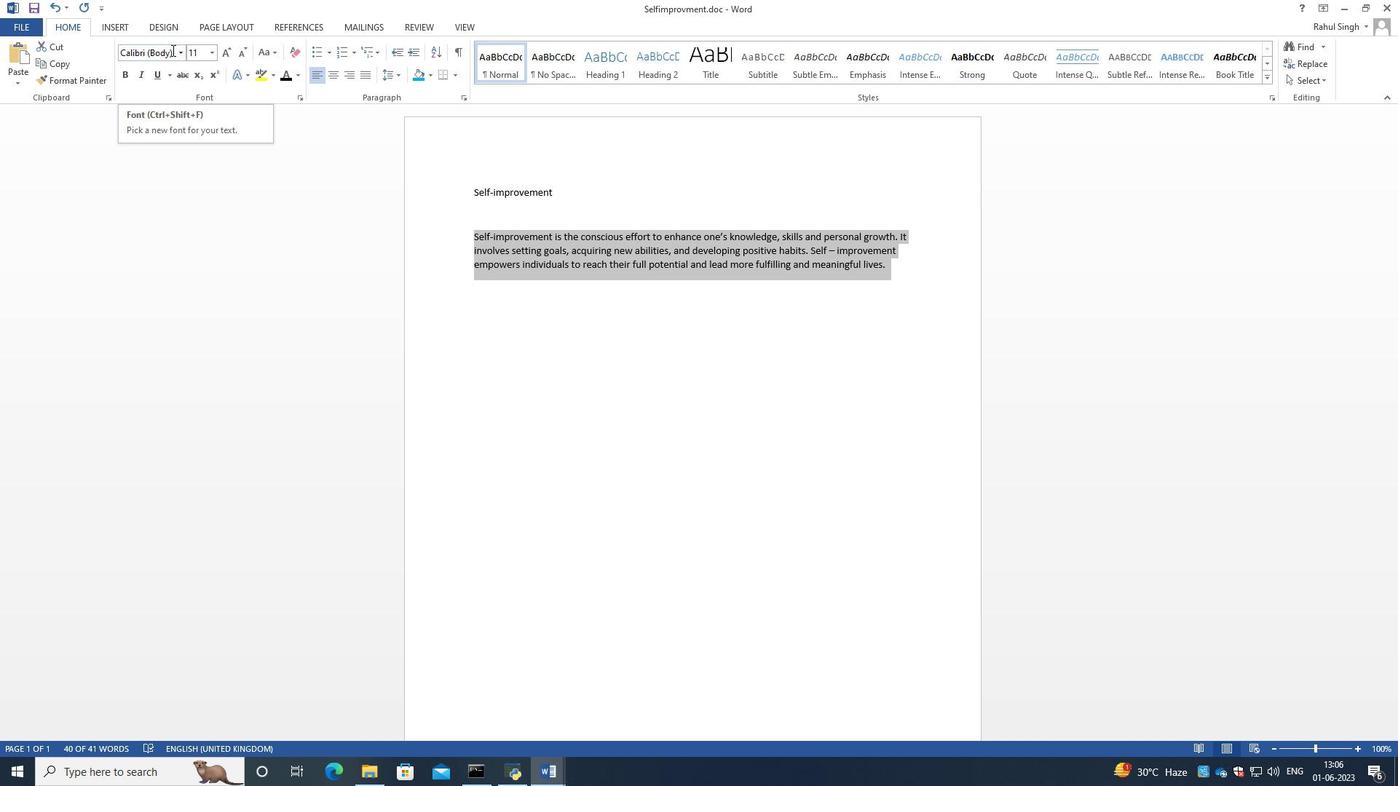 
Action: Mouse moved to (169, 50)
Screenshot: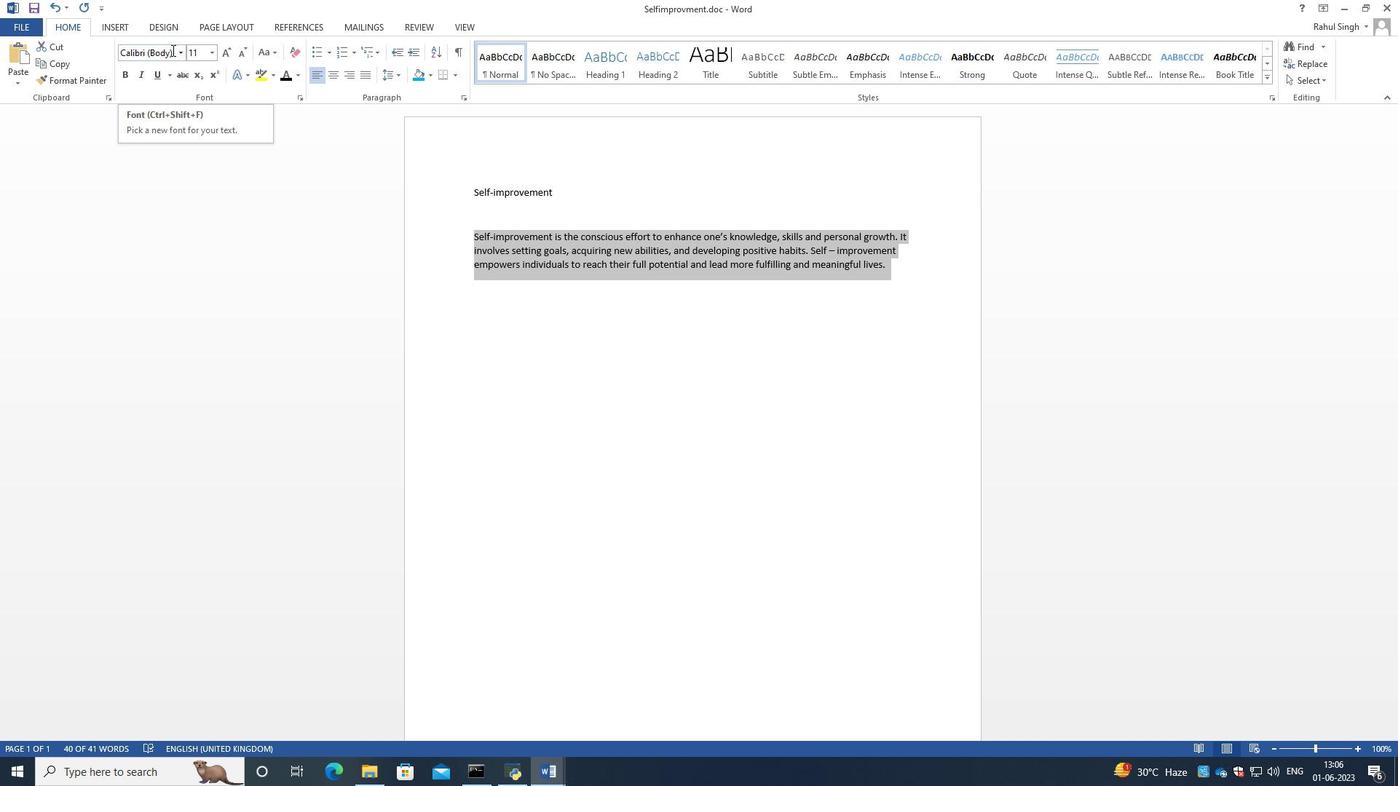 
Action: Key pressed andlus<Key.enter>
Screenshot: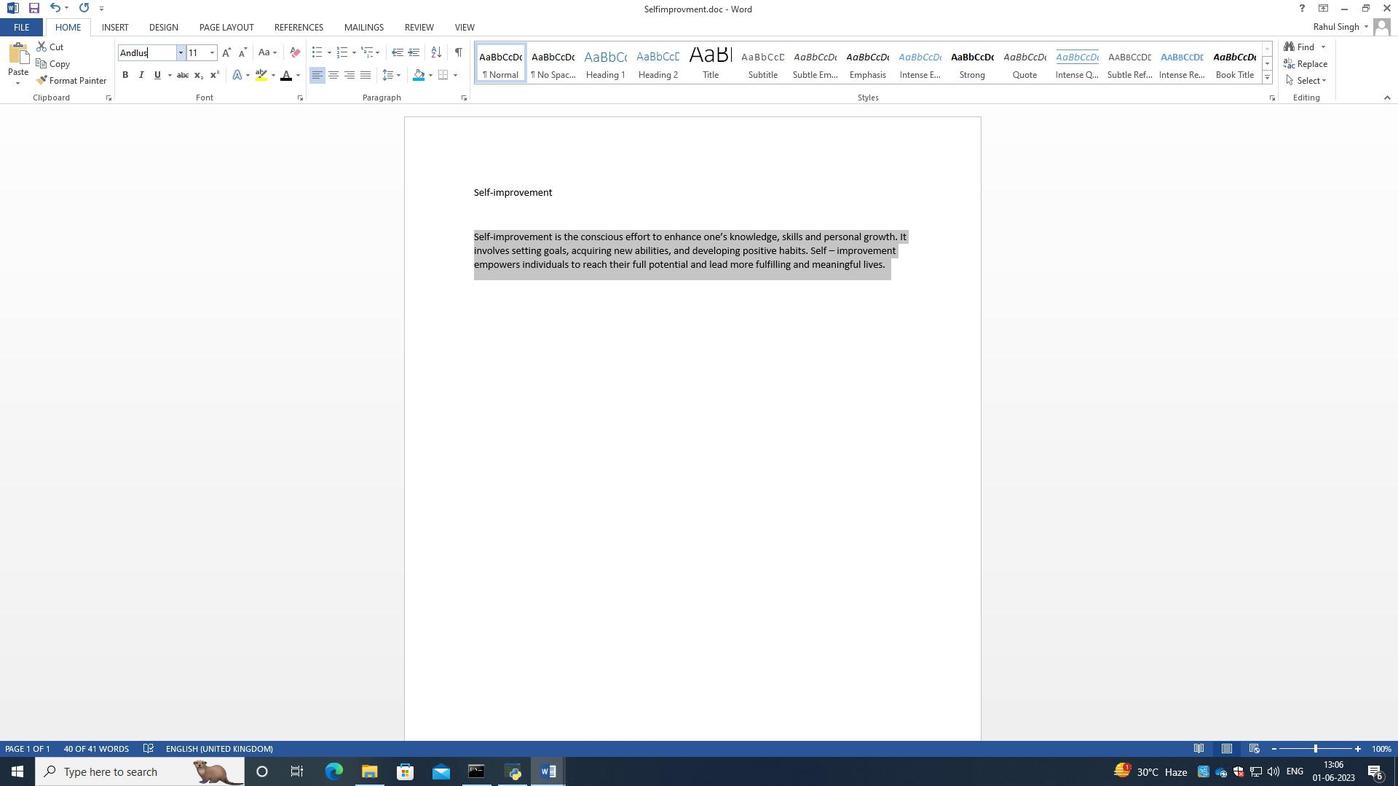 
Action: Mouse moved to (679, 419)
Screenshot: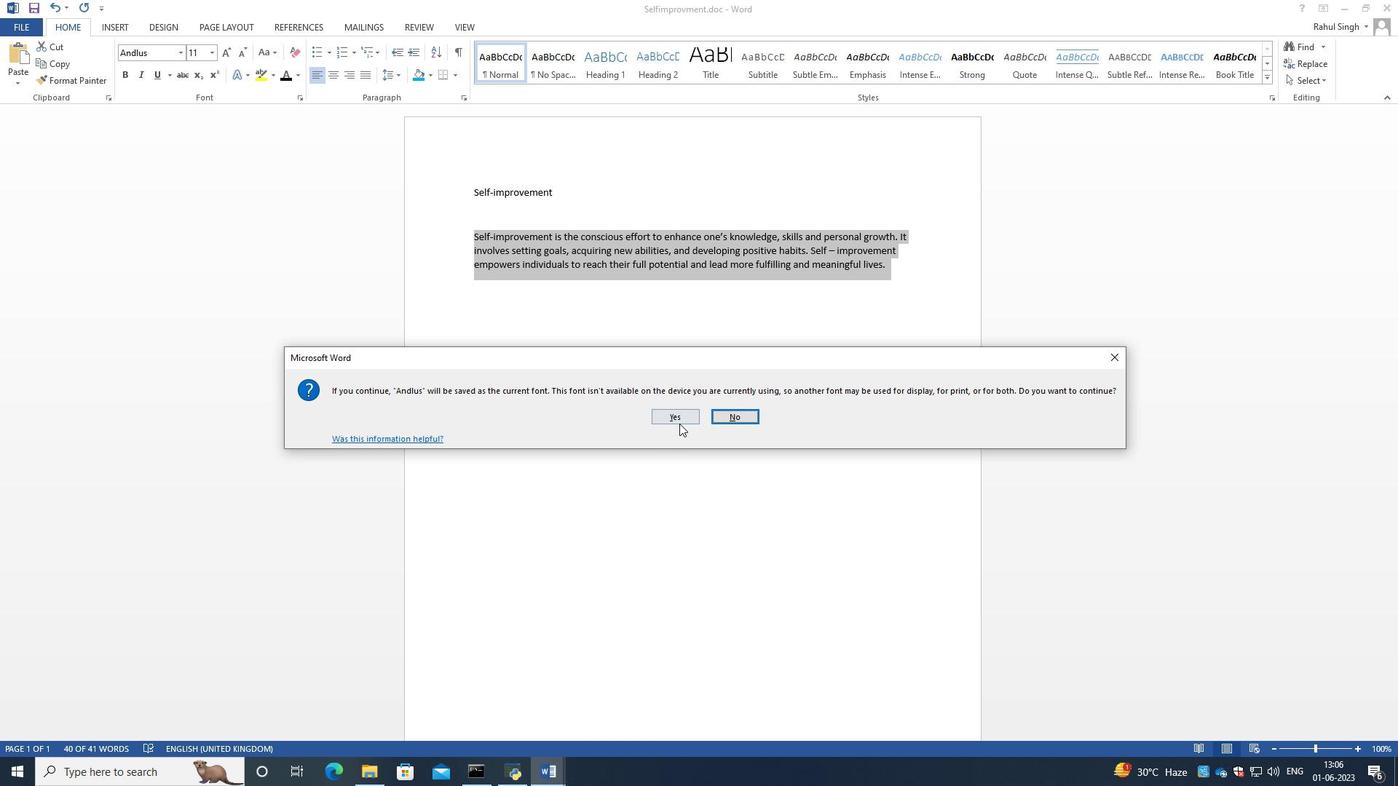 
Action: Mouse pressed left at (679, 419)
Screenshot: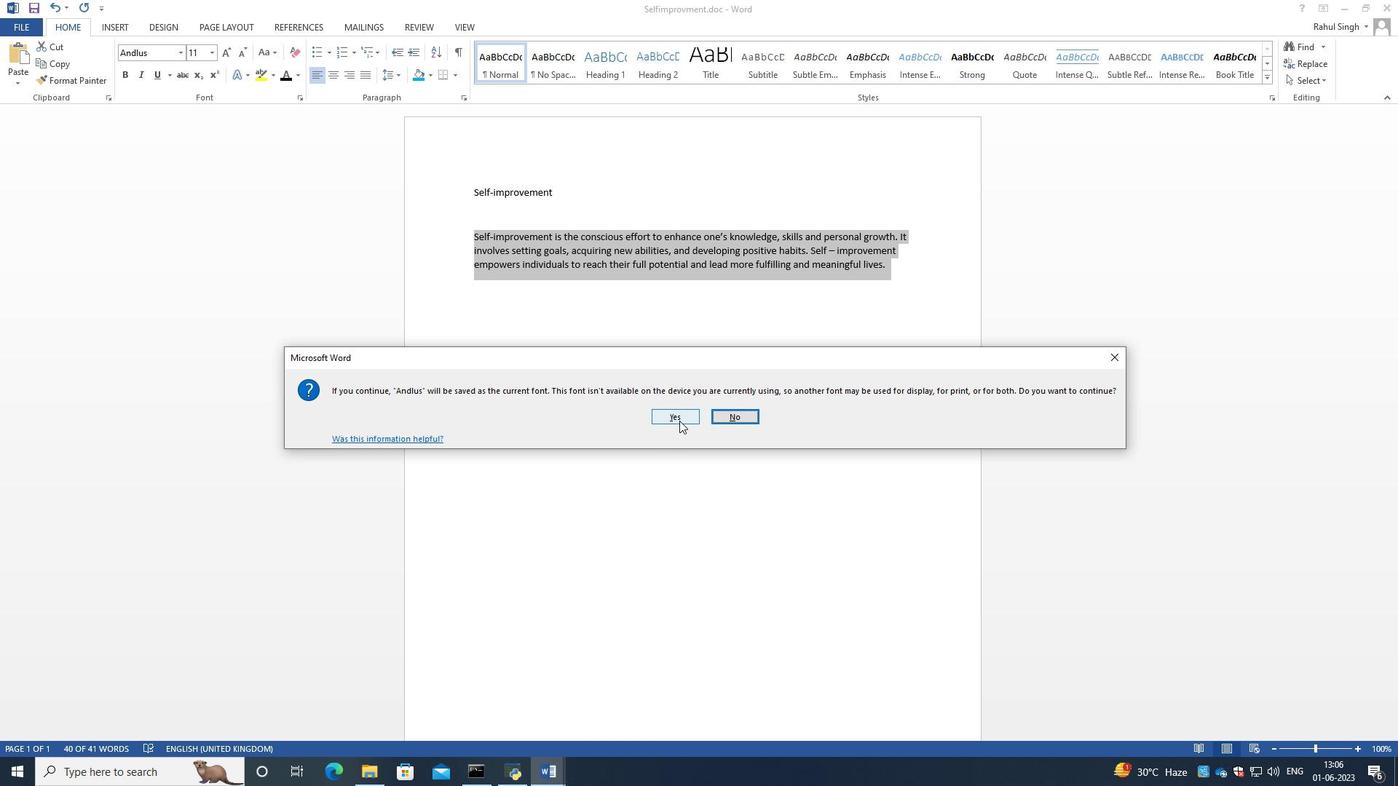 
Action: Mouse moved to (553, 189)
Screenshot: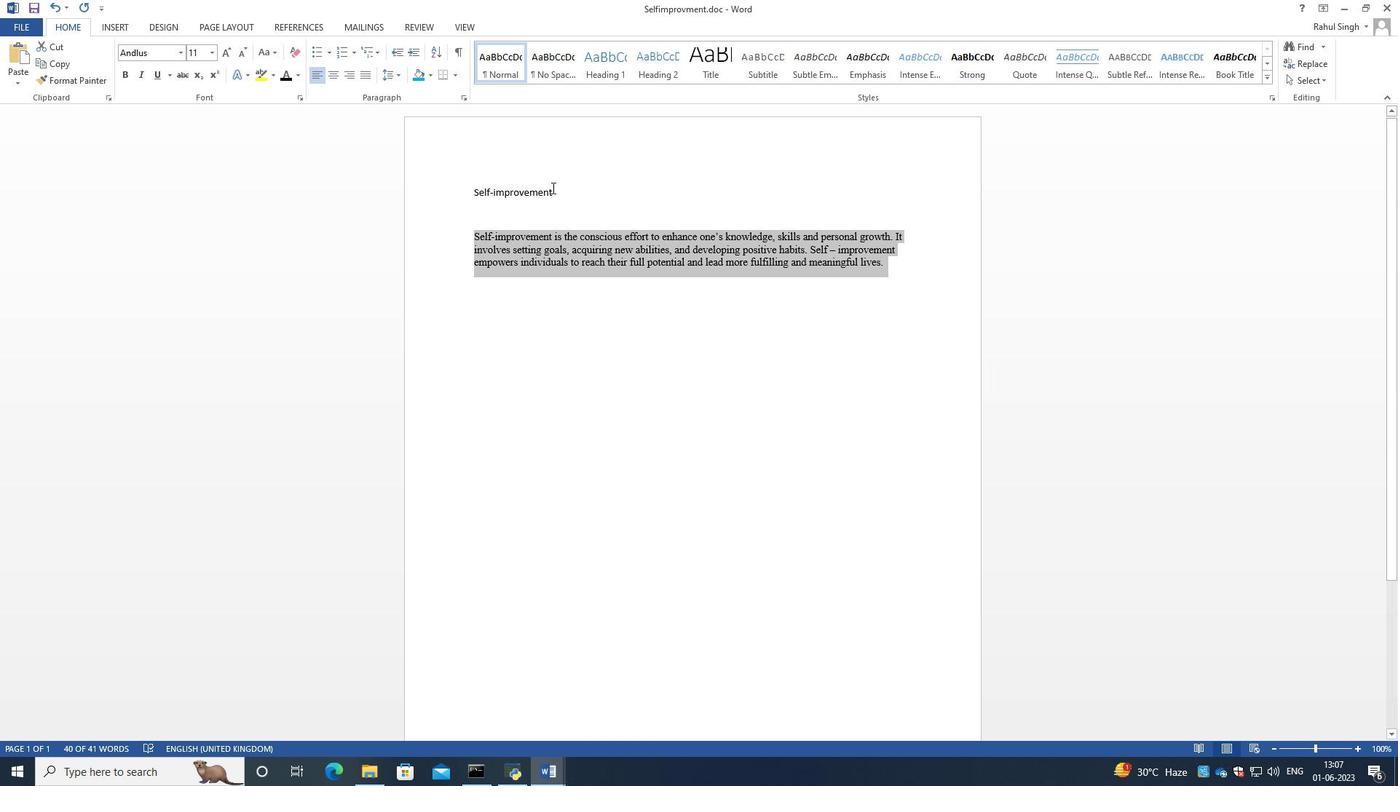 
Action: Mouse pressed left at (553, 189)
Screenshot: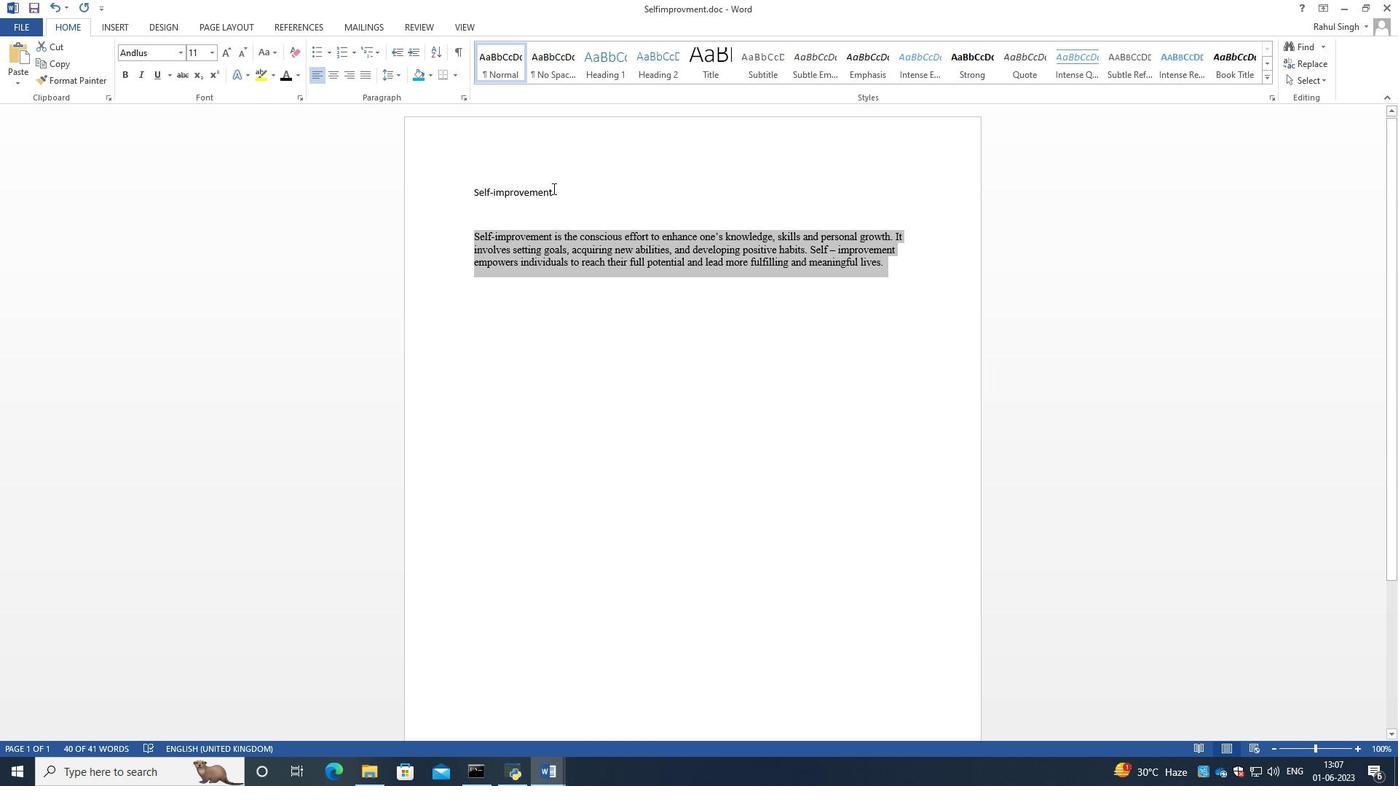 
Action: Mouse moved to (469, 237)
Screenshot: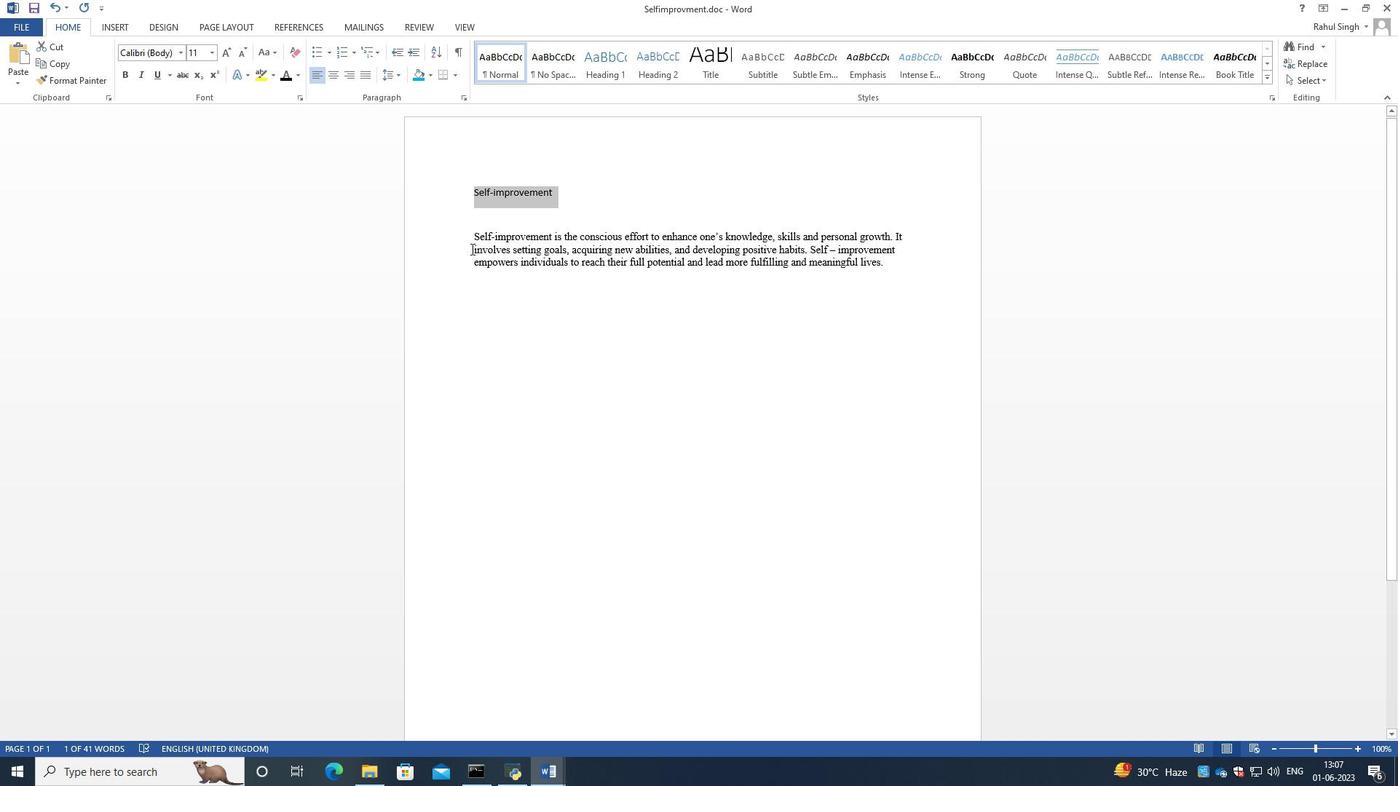 
Action: Mouse pressed left at (469, 237)
Screenshot: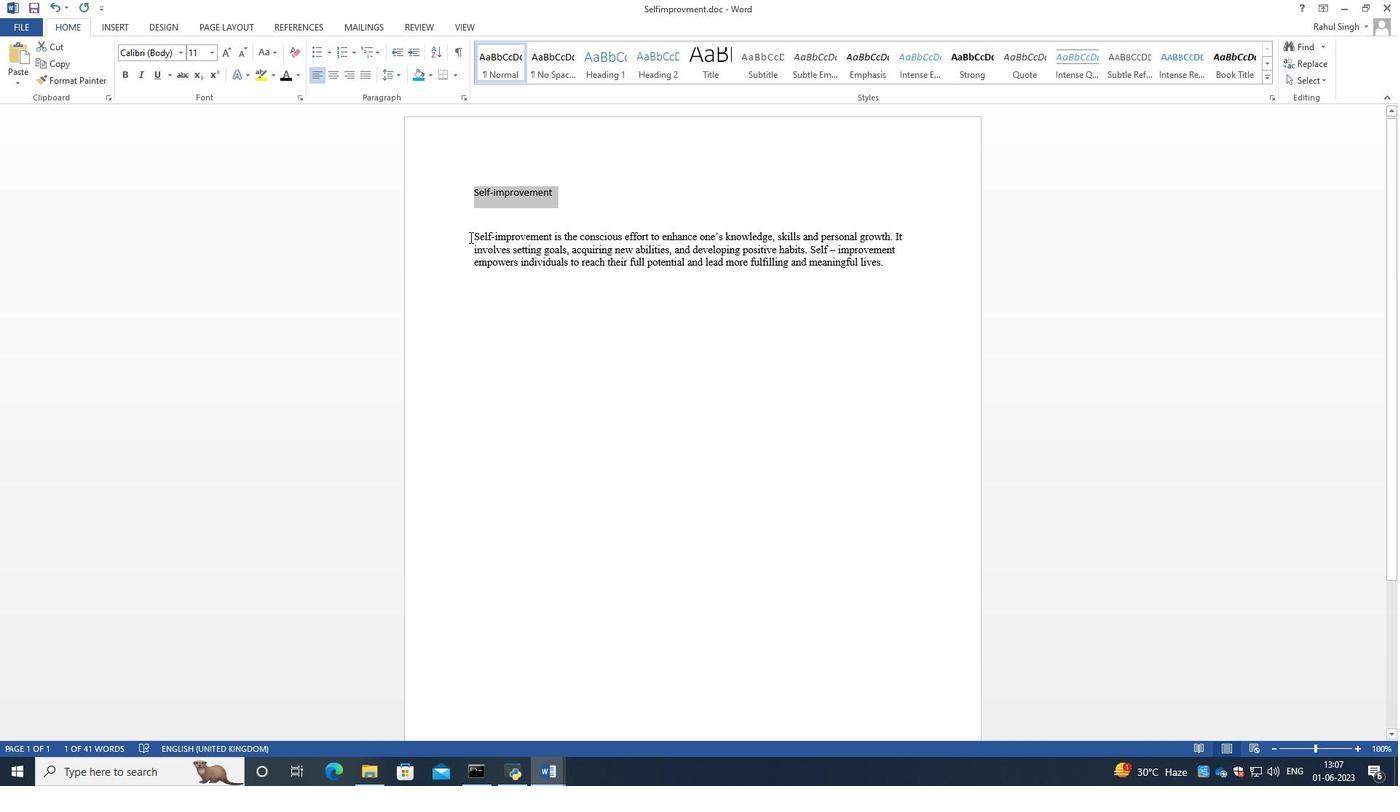 
Action: Mouse moved to (216, 56)
Screenshot: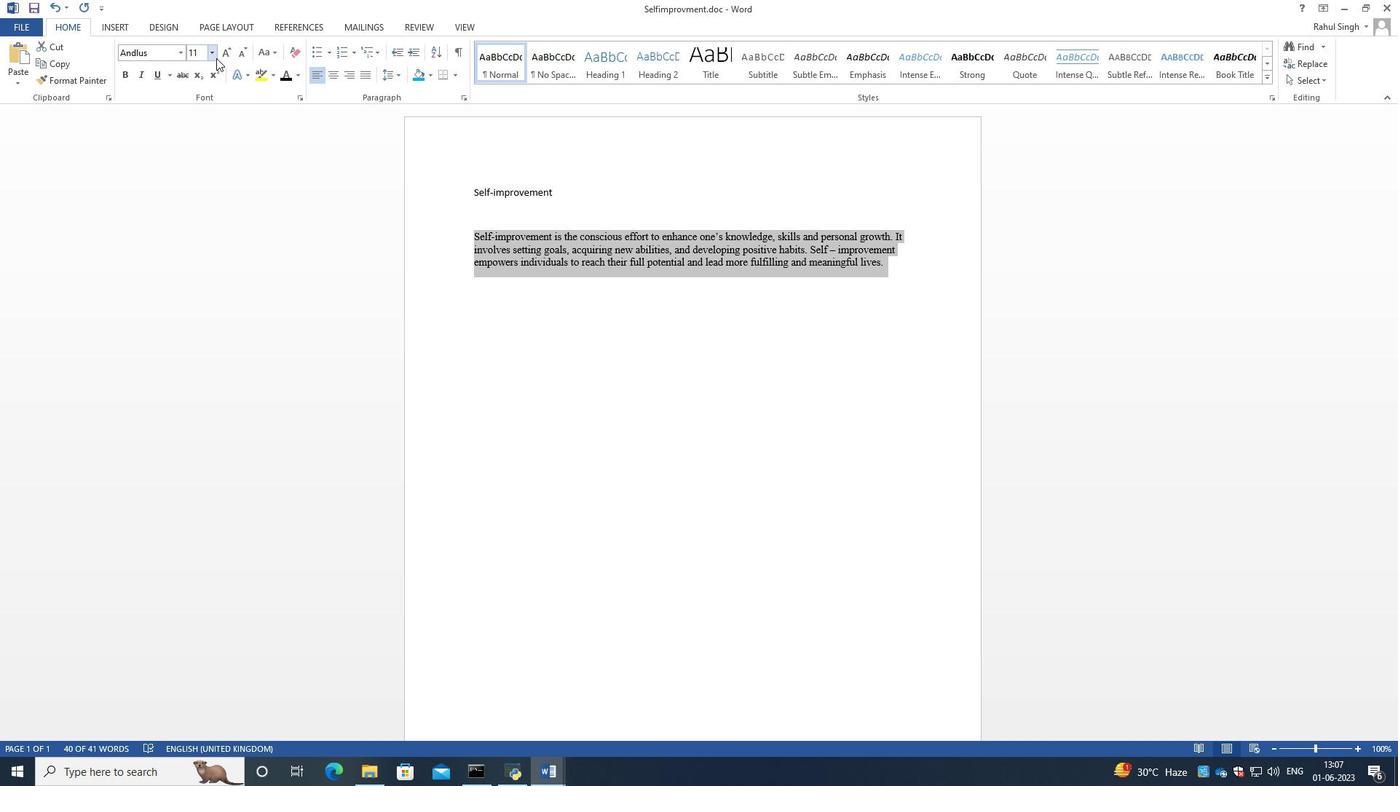 
Action: Mouse pressed left at (216, 56)
Screenshot: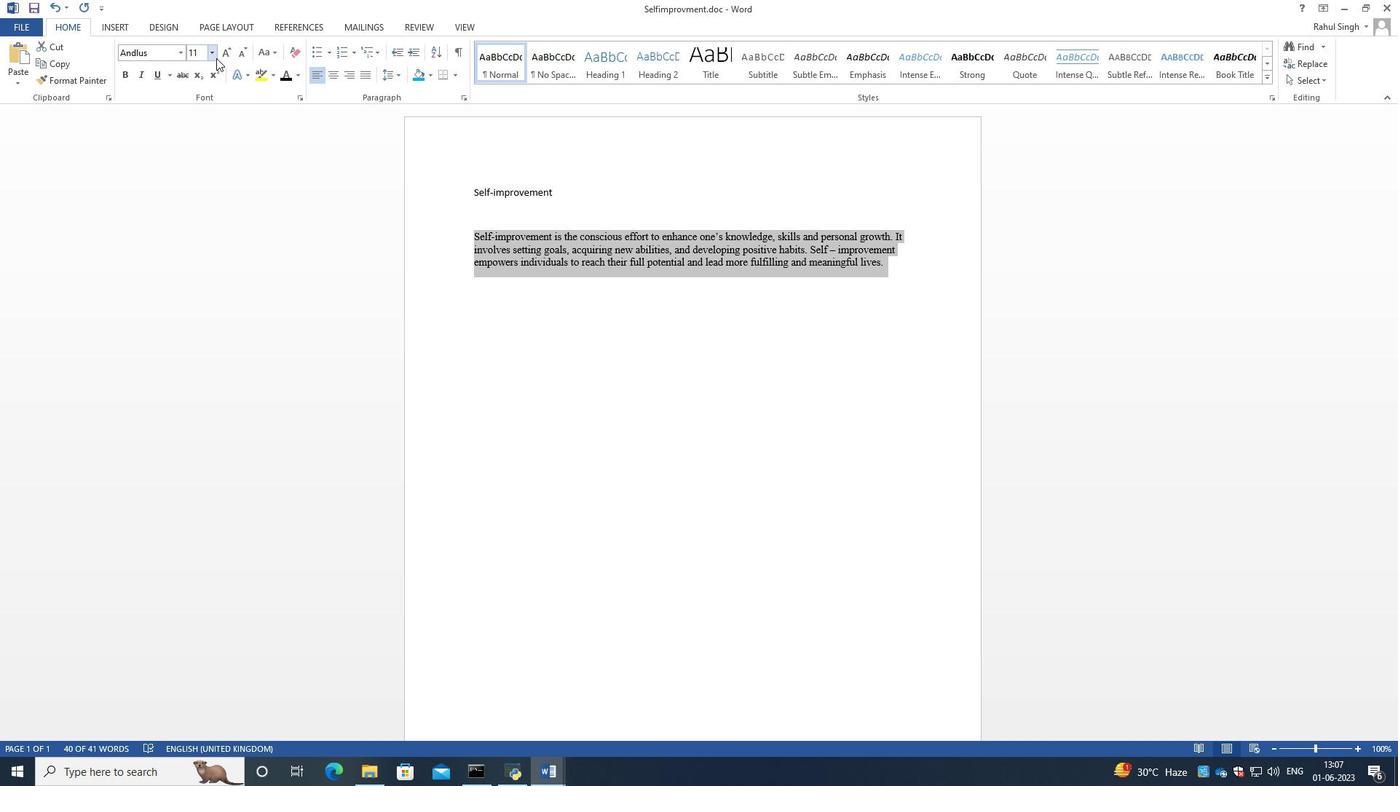 
Action: Mouse moved to (195, 52)
Screenshot: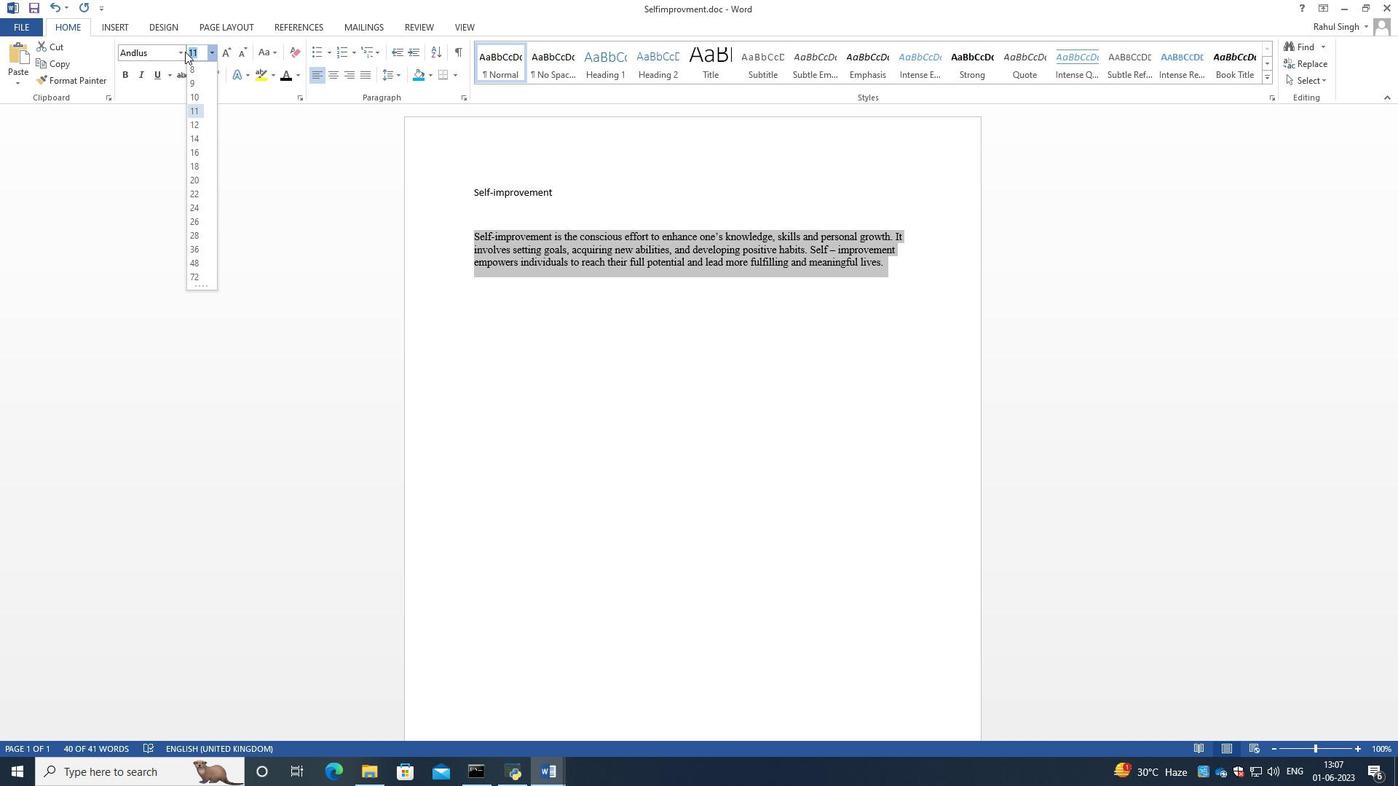 
Action: Key pressed 15<Key.enter>
Screenshot: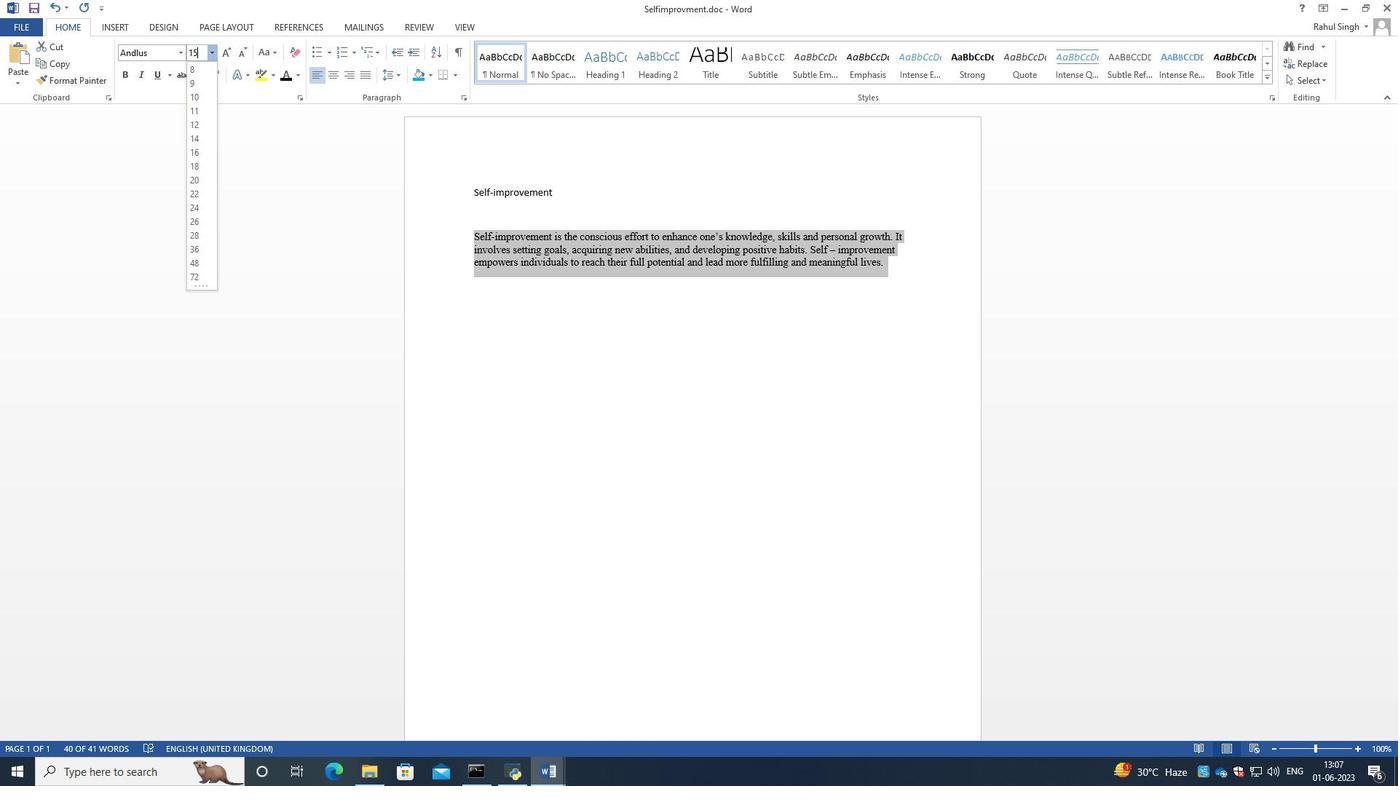 
Action: Mouse moved to (564, 187)
Screenshot: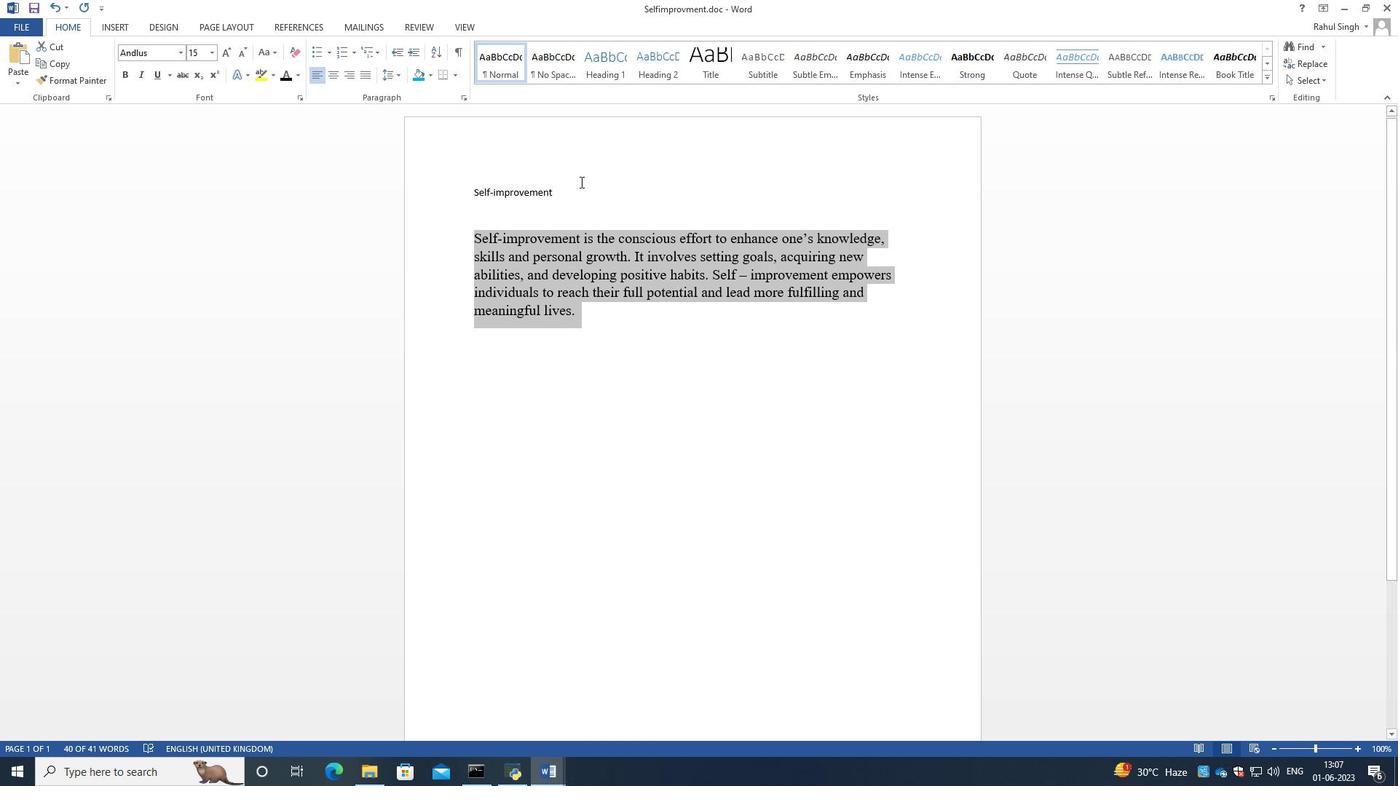 
Action: Mouse pressed left at (564, 187)
Screenshot: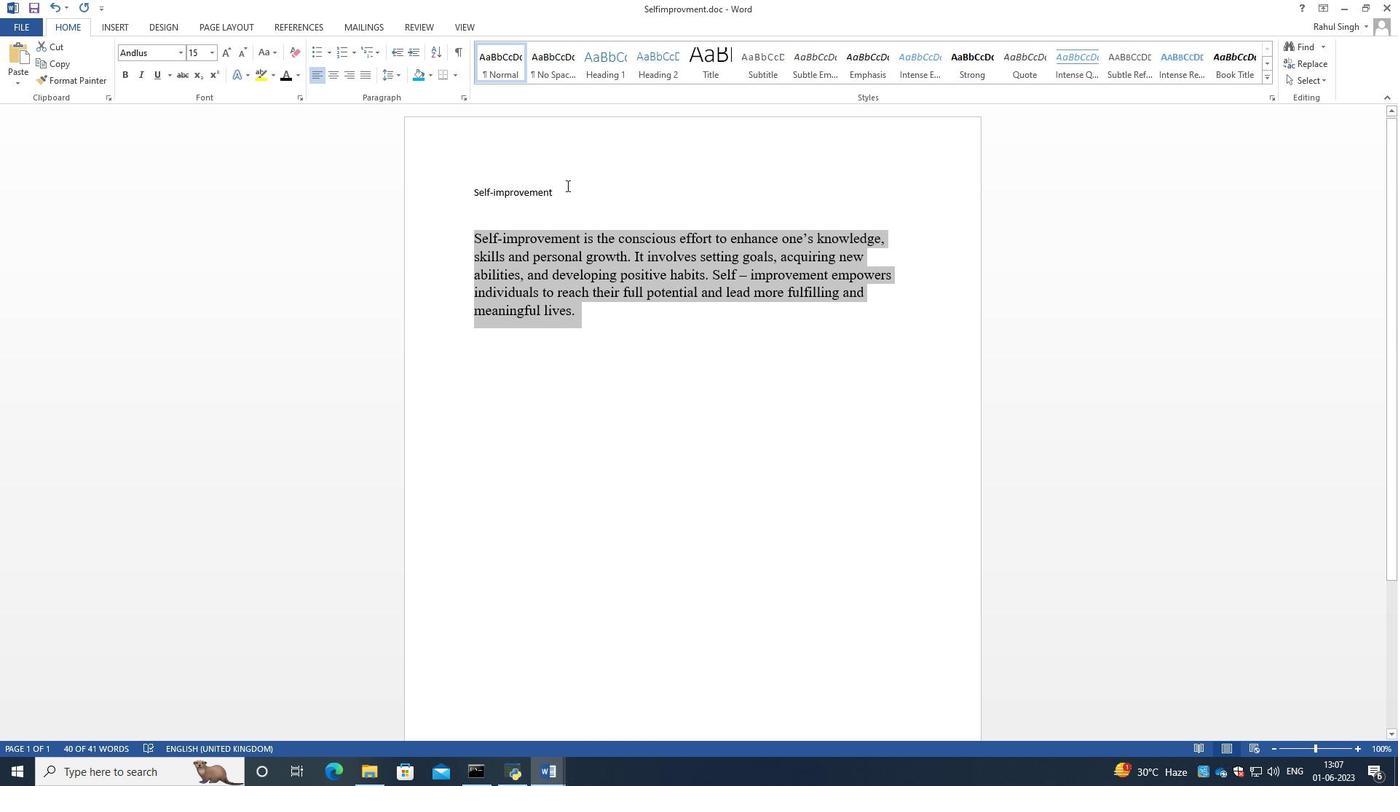 
Action: Mouse moved to (170, 49)
Screenshot: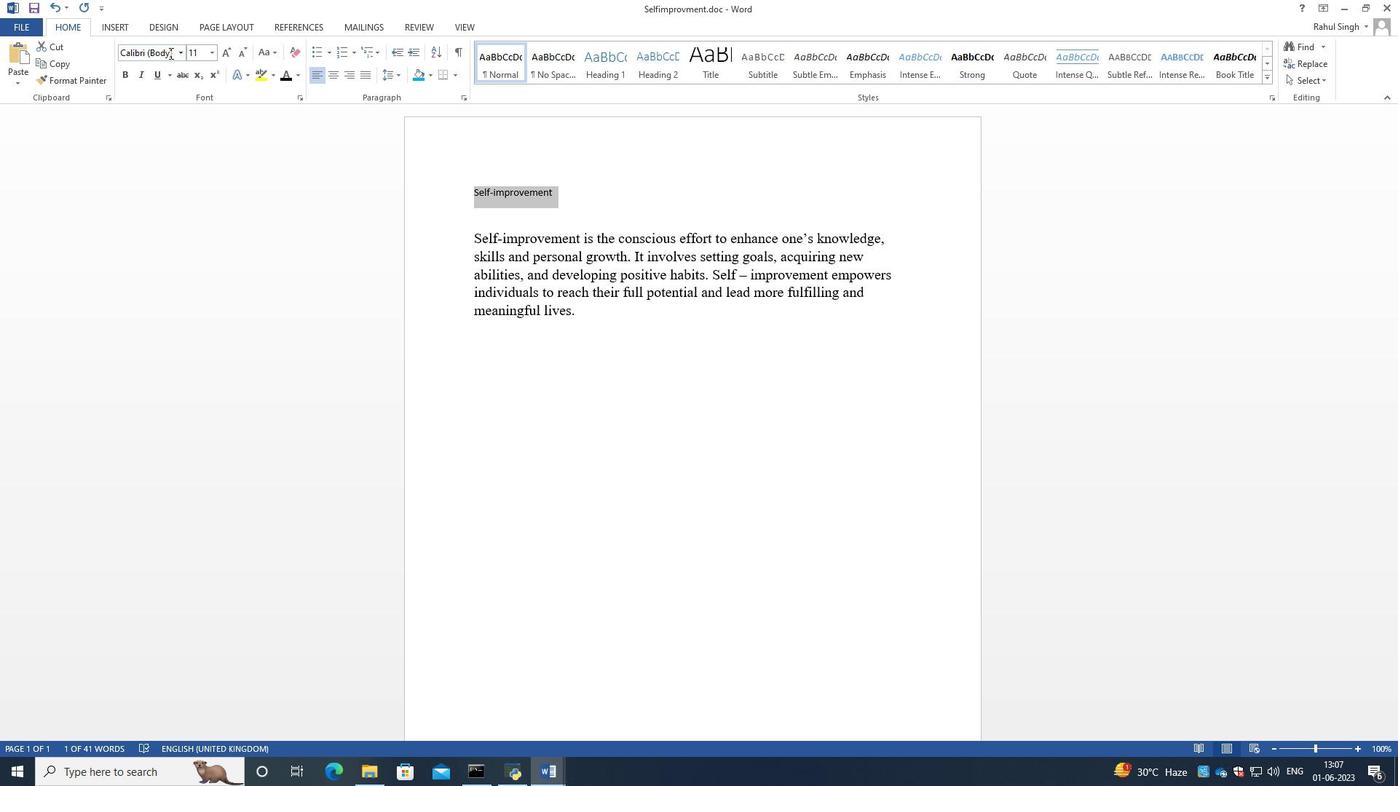 
Action: Mouse pressed left at (170, 49)
Screenshot: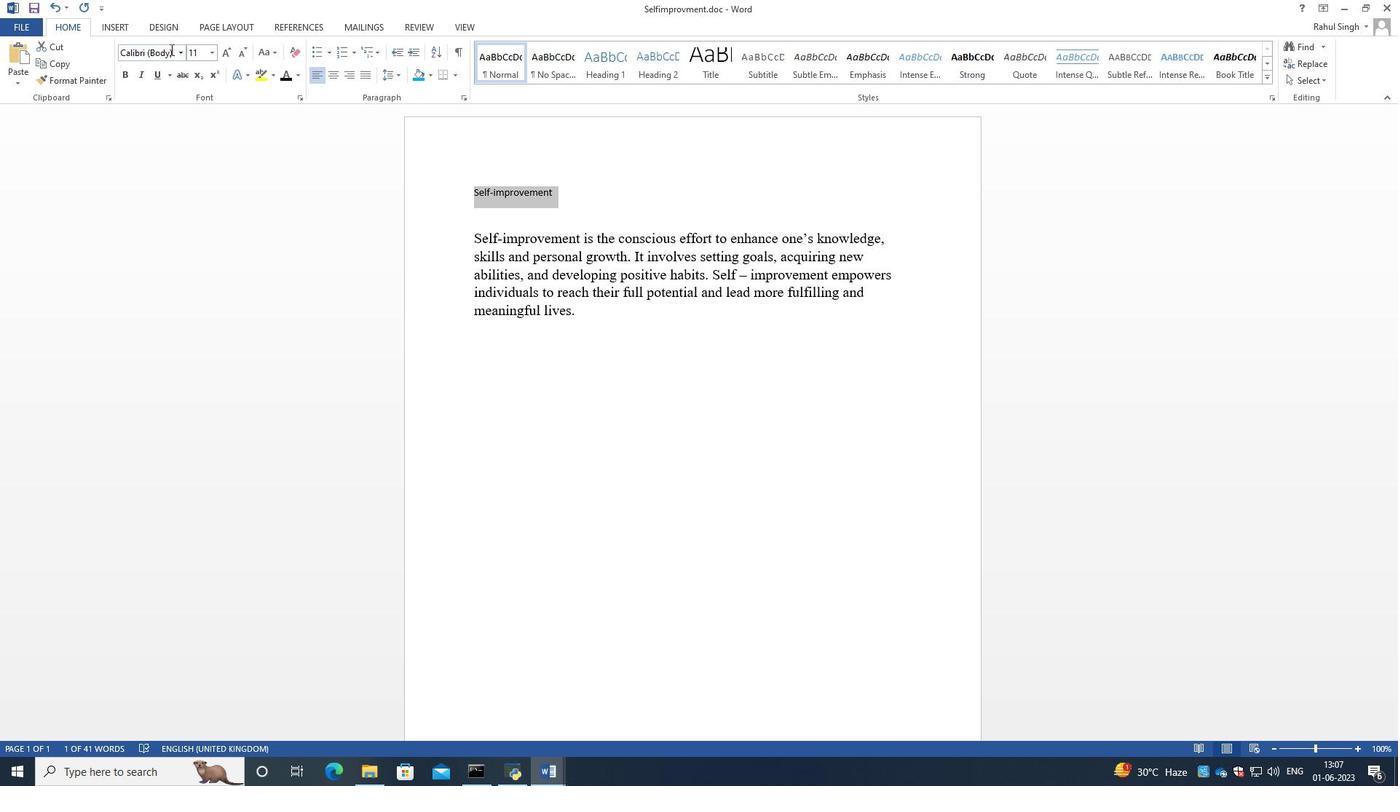 
Action: Key pressed elephant<Key.enter>
Screenshot: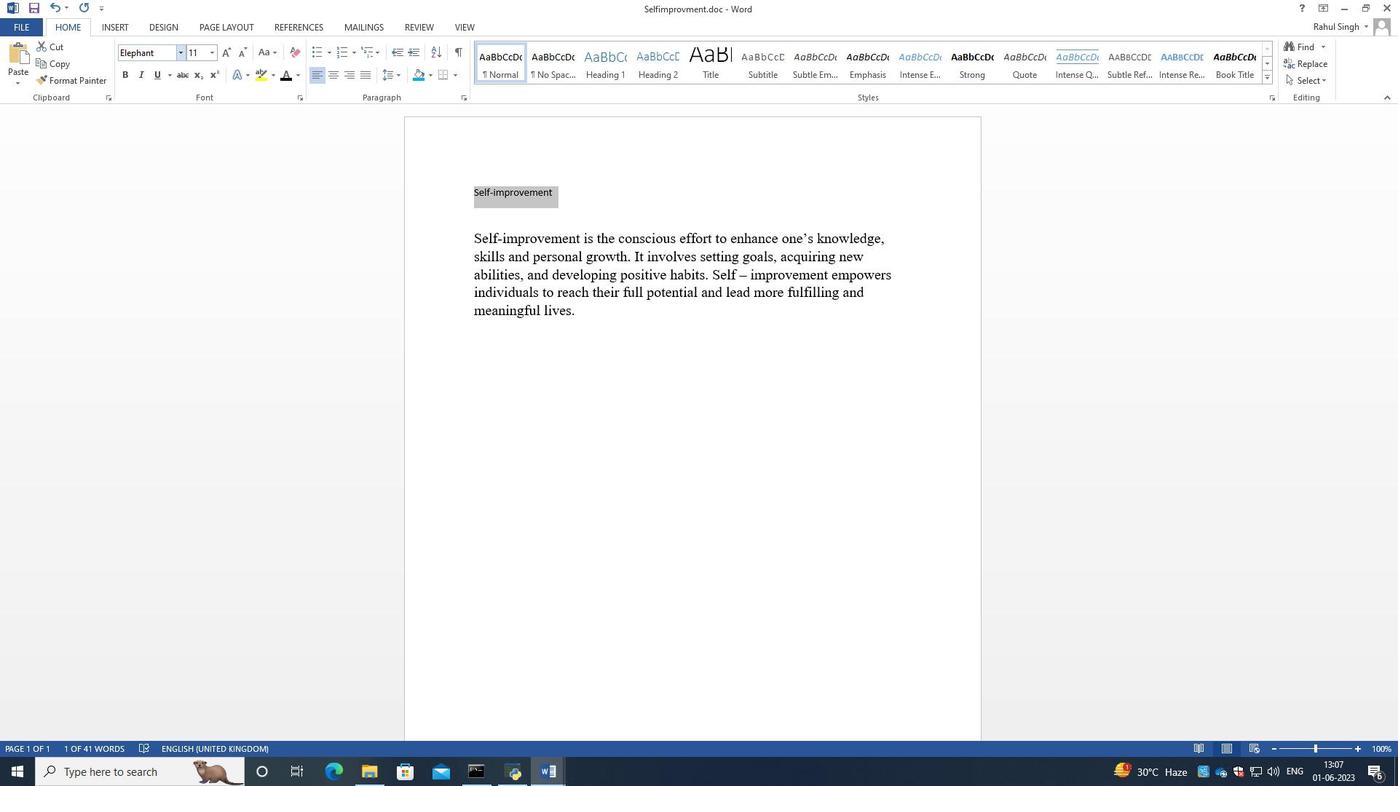
Action: Mouse moved to (209, 51)
Screenshot: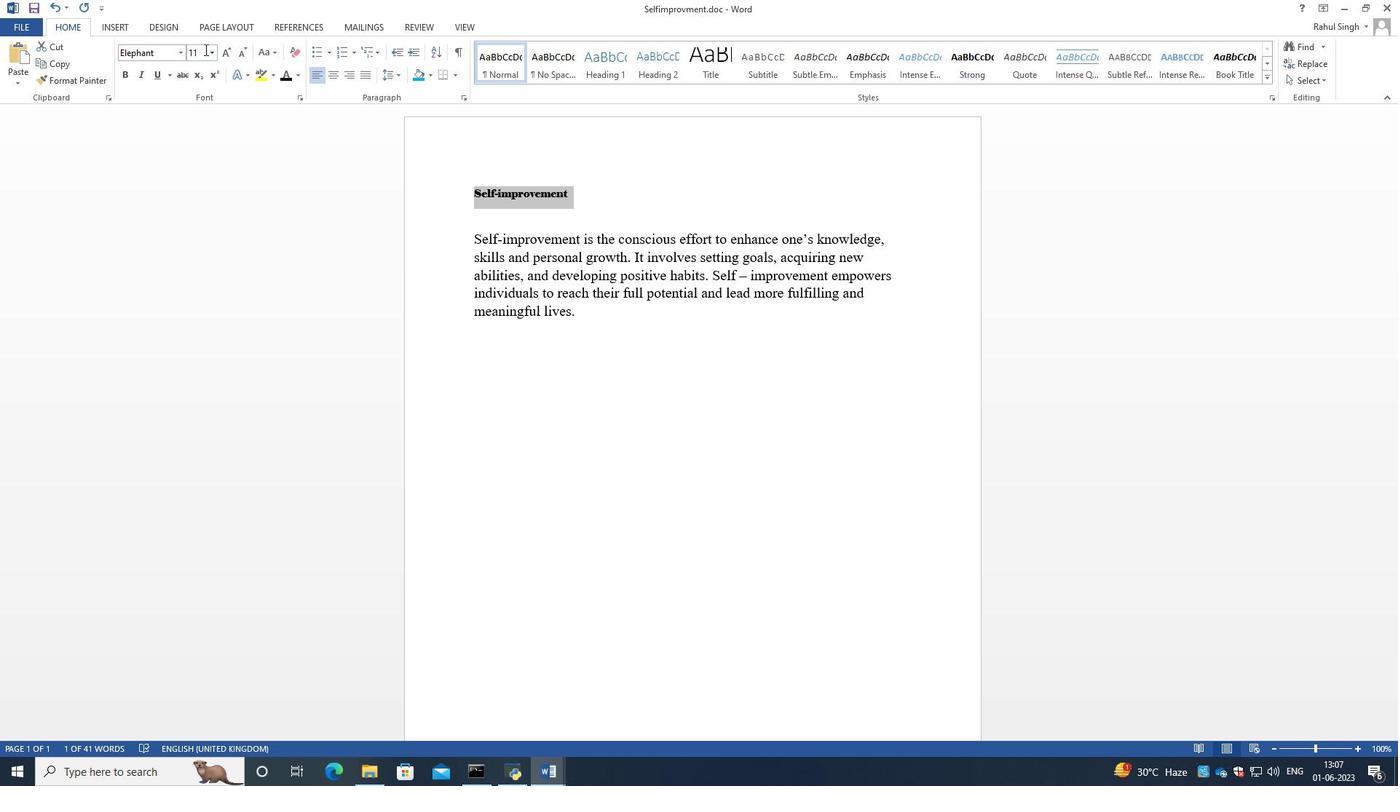 
Action: Mouse pressed left at (209, 51)
Screenshot: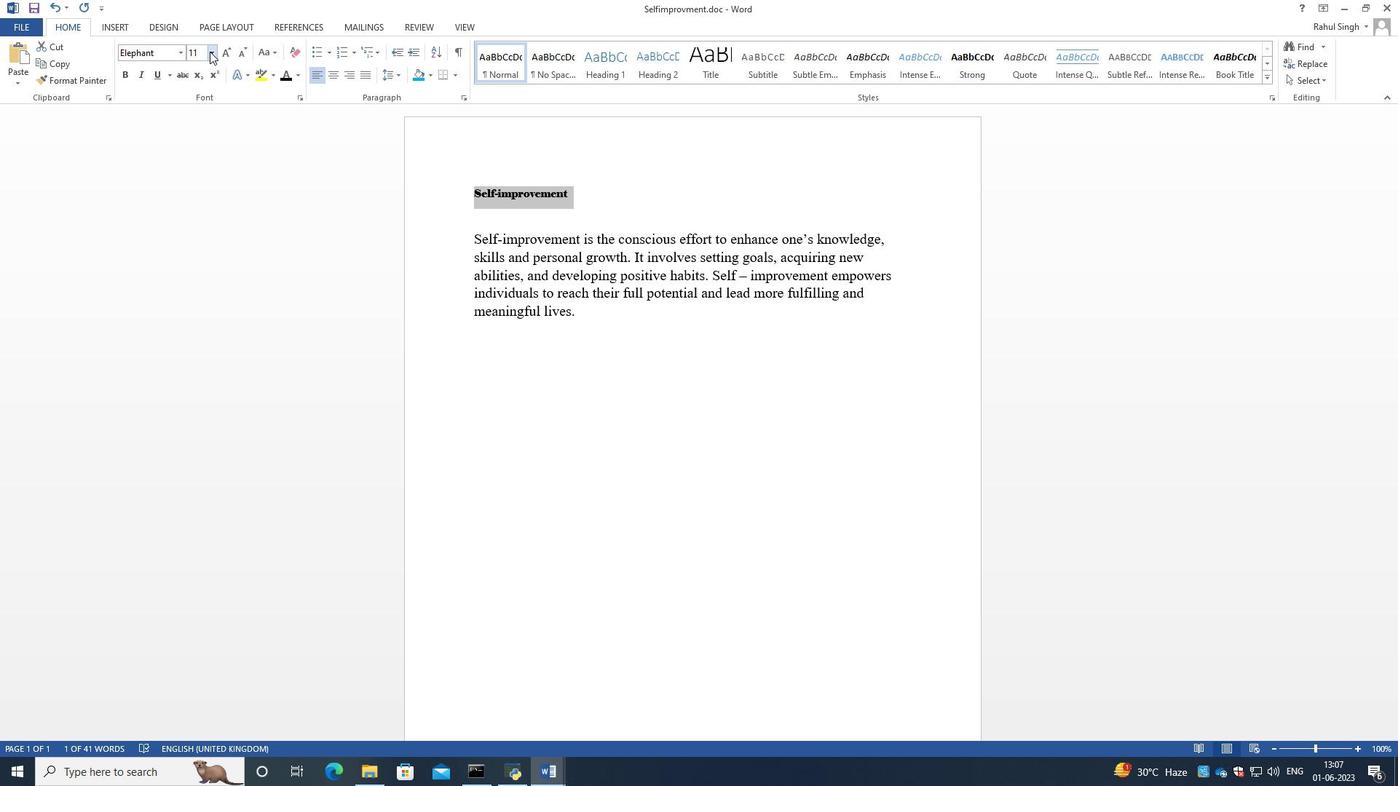 
Action: Mouse moved to (197, 64)
Screenshot: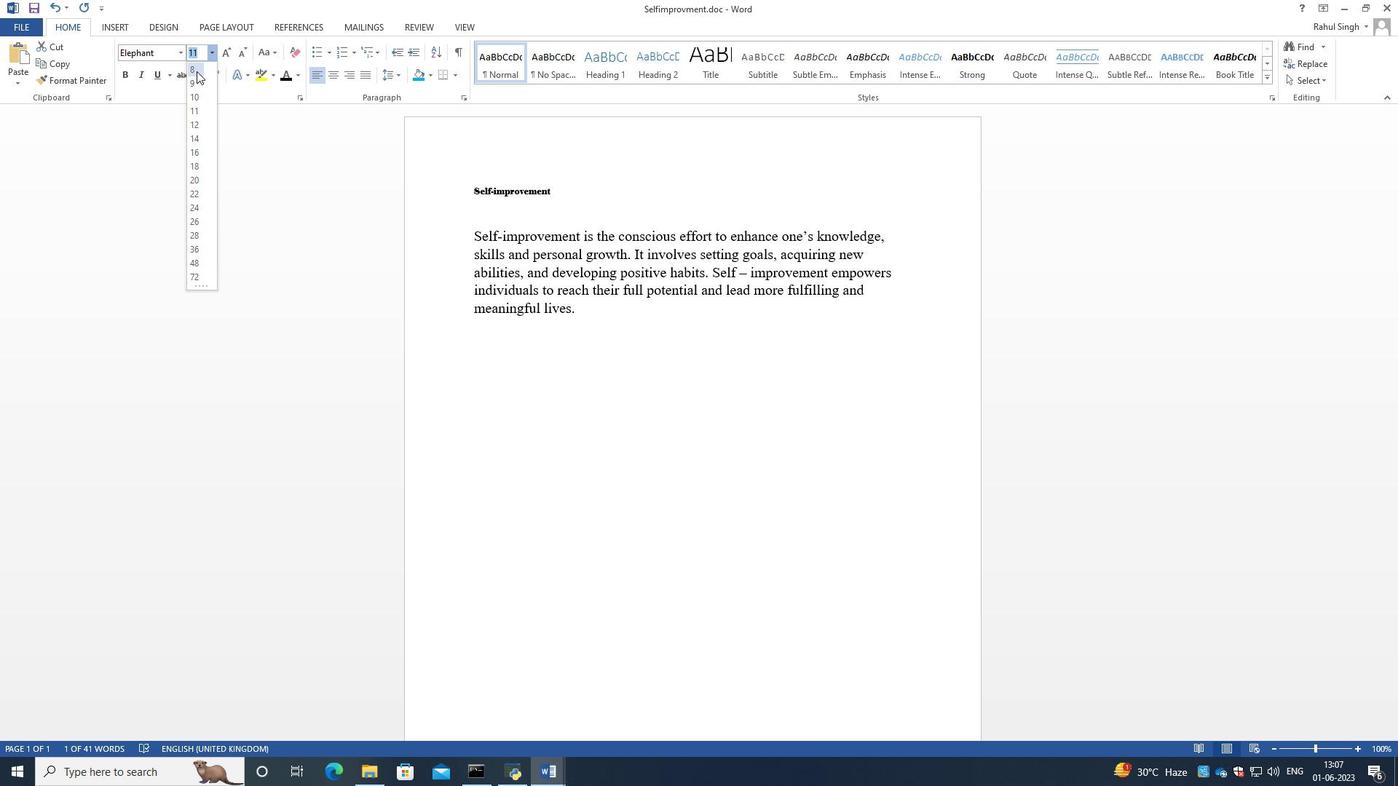 
Action: Key pressed 15<Key.enter>
Screenshot: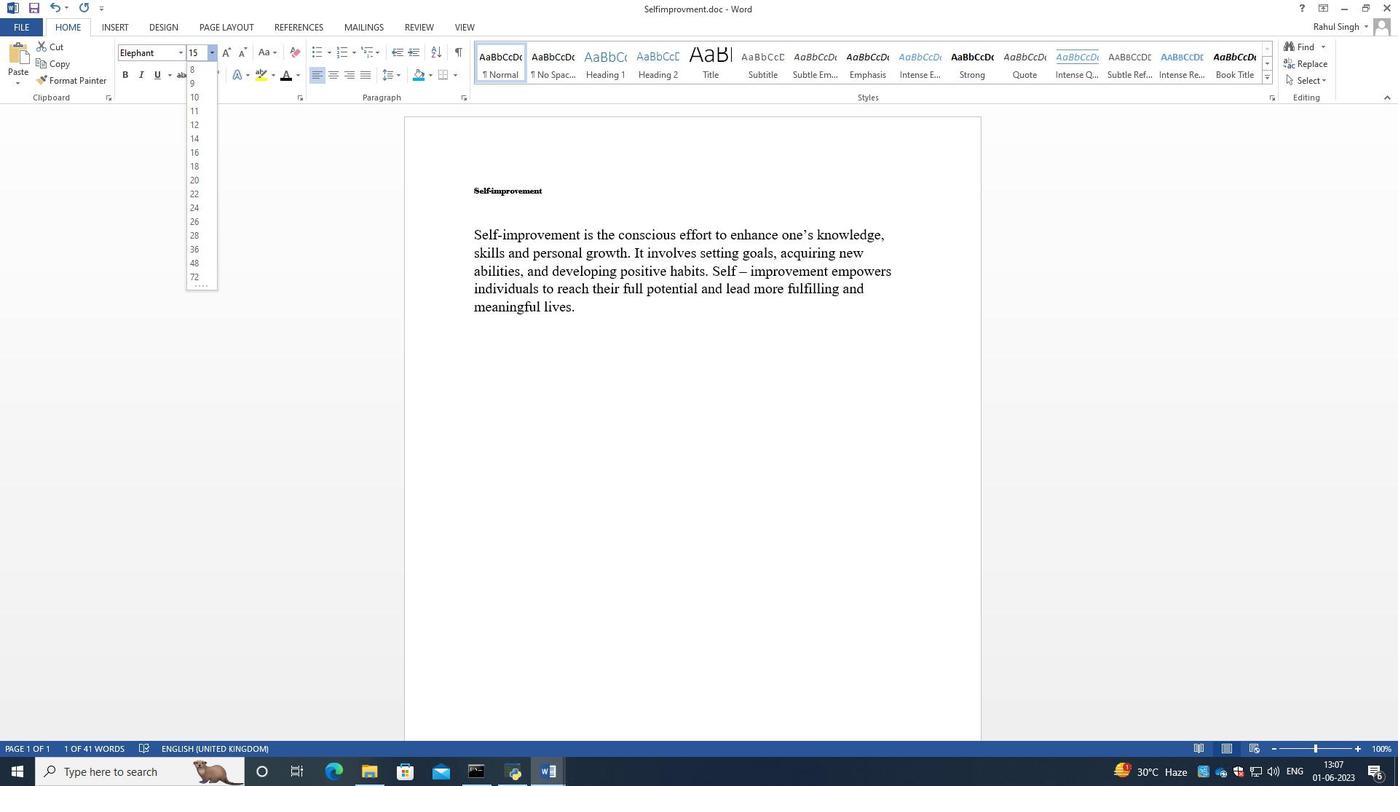 
Action: Mouse moved to (337, 79)
Screenshot: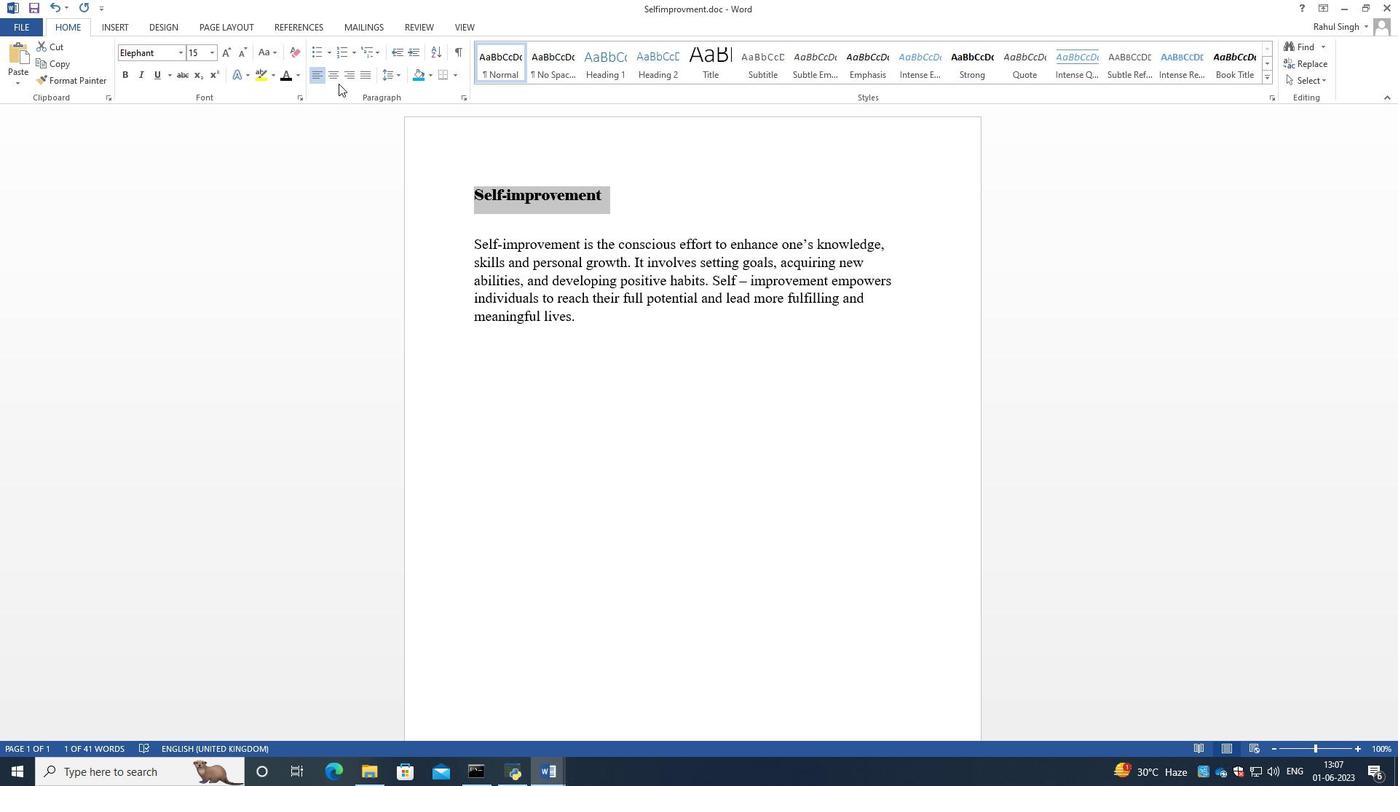 
Action: Mouse pressed left at (337, 79)
Screenshot: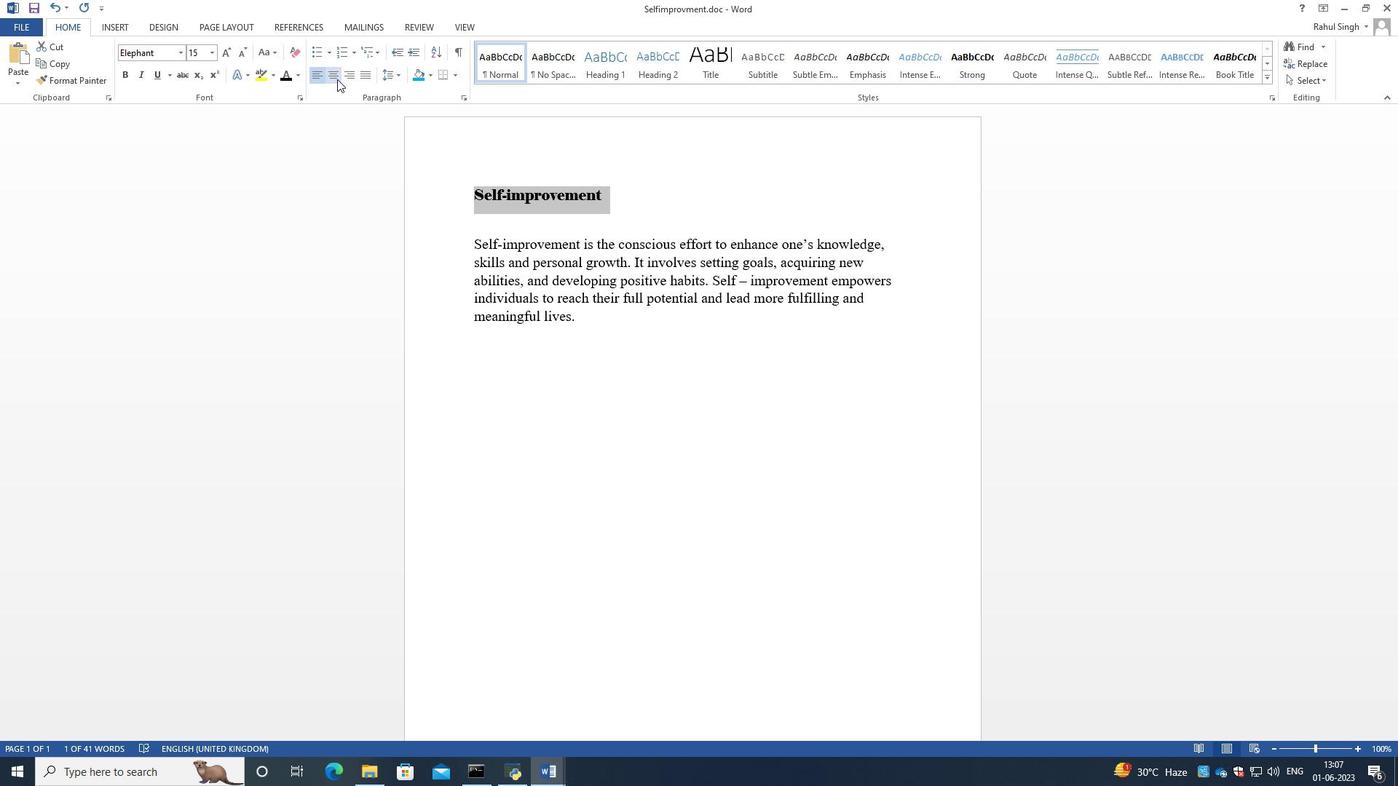 
Action: Mouse moved to (391, 249)
Screenshot: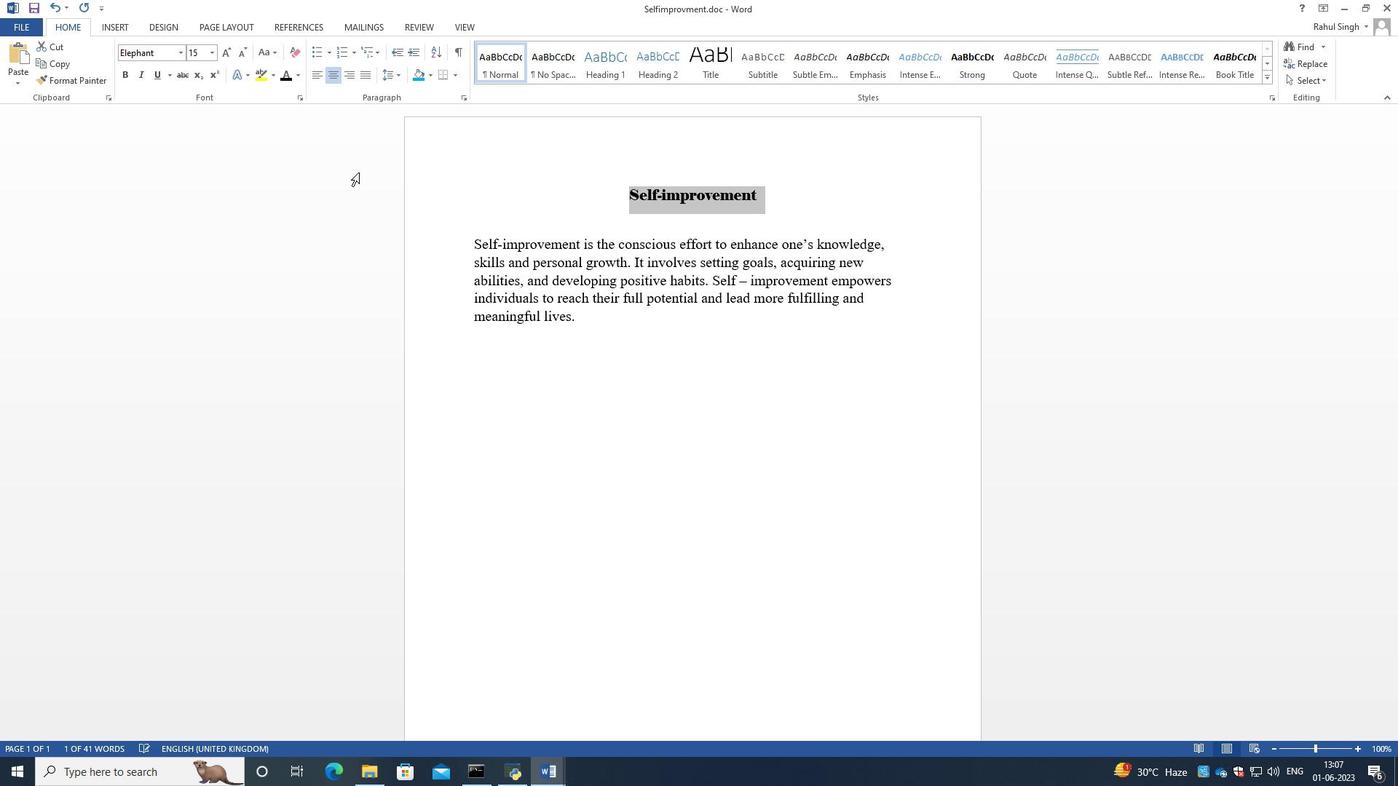 
Action: Key pressed ctrl+S
Screenshot: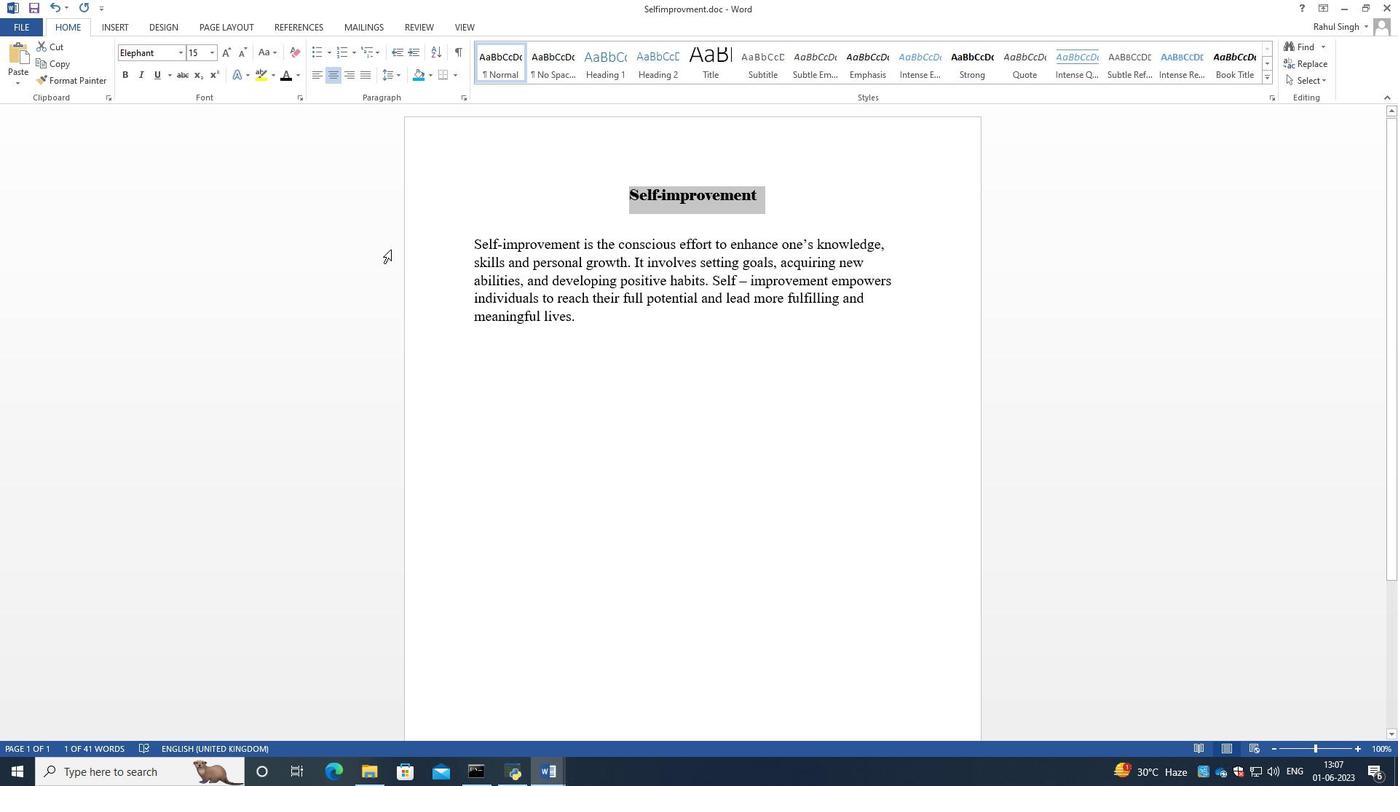 
